 Task: Create a due date automation trigger when advanced on, on the tuesday of the week a card is due add fields with all custom fields completed at 11:00 AM.
Action: Mouse moved to (970, 296)
Screenshot: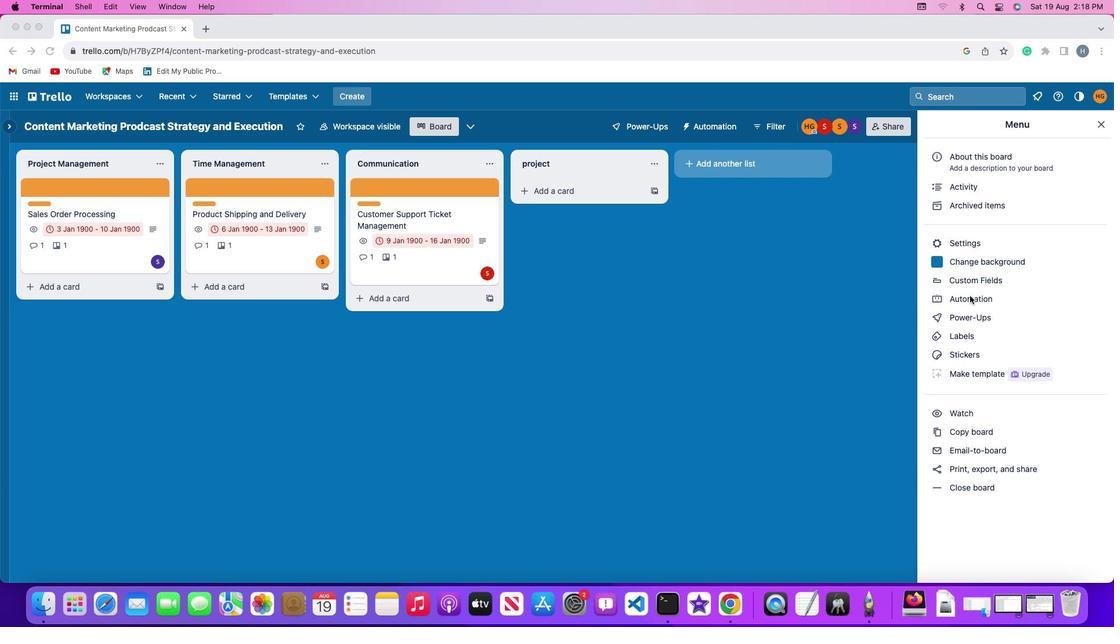 
Action: Mouse pressed left at (970, 296)
Screenshot: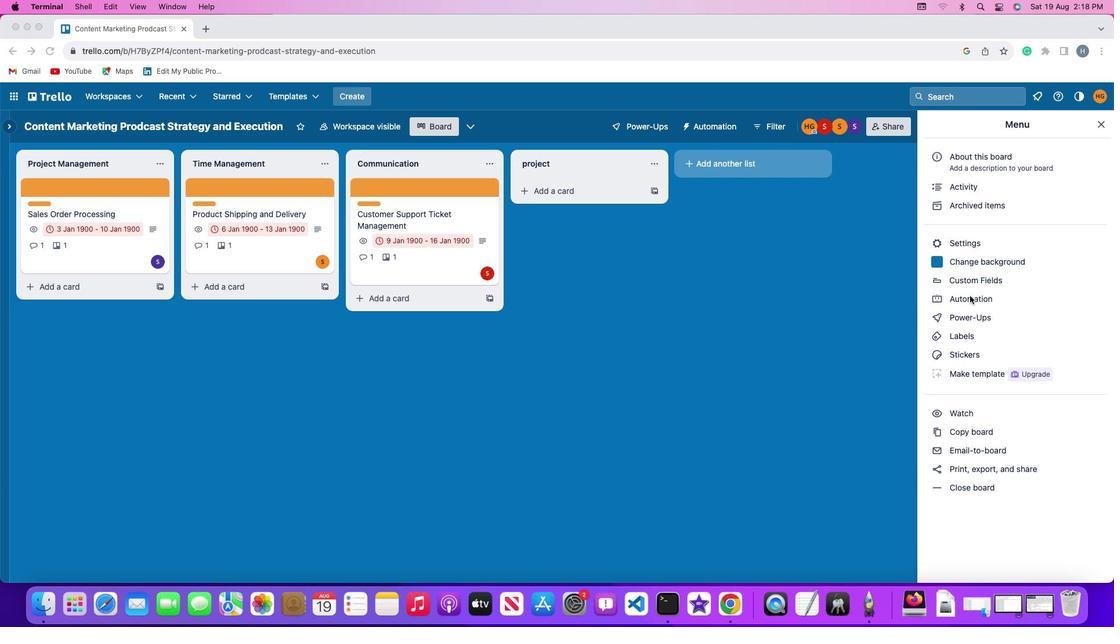 
Action: Mouse pressed left at (970, 296)
Screenshot: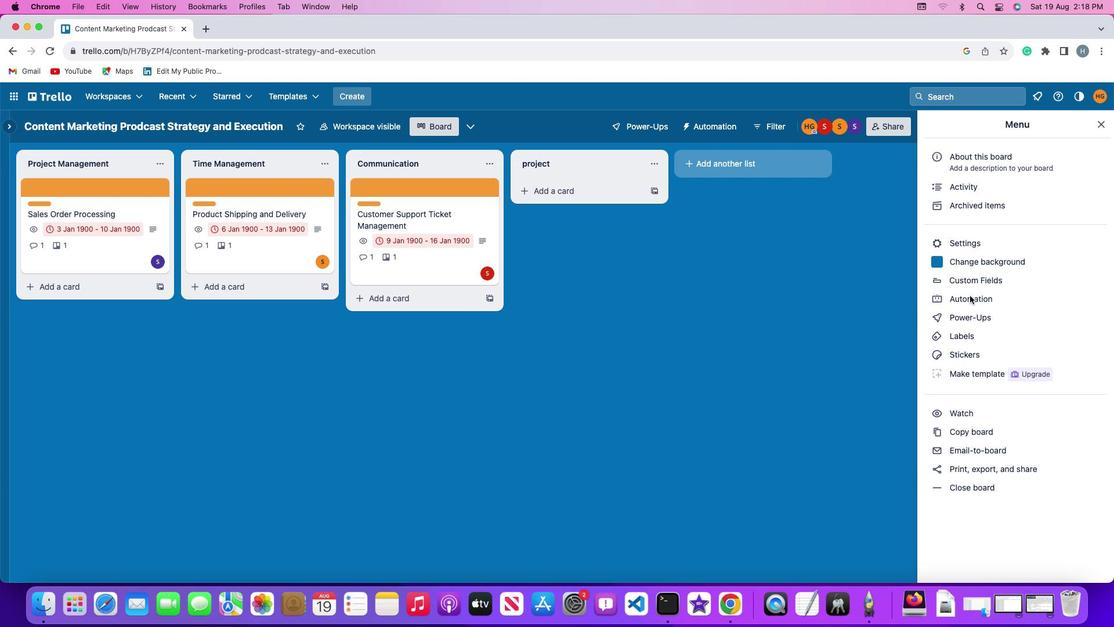 
Action: Mouse moved to (52, 274)
Screenshot: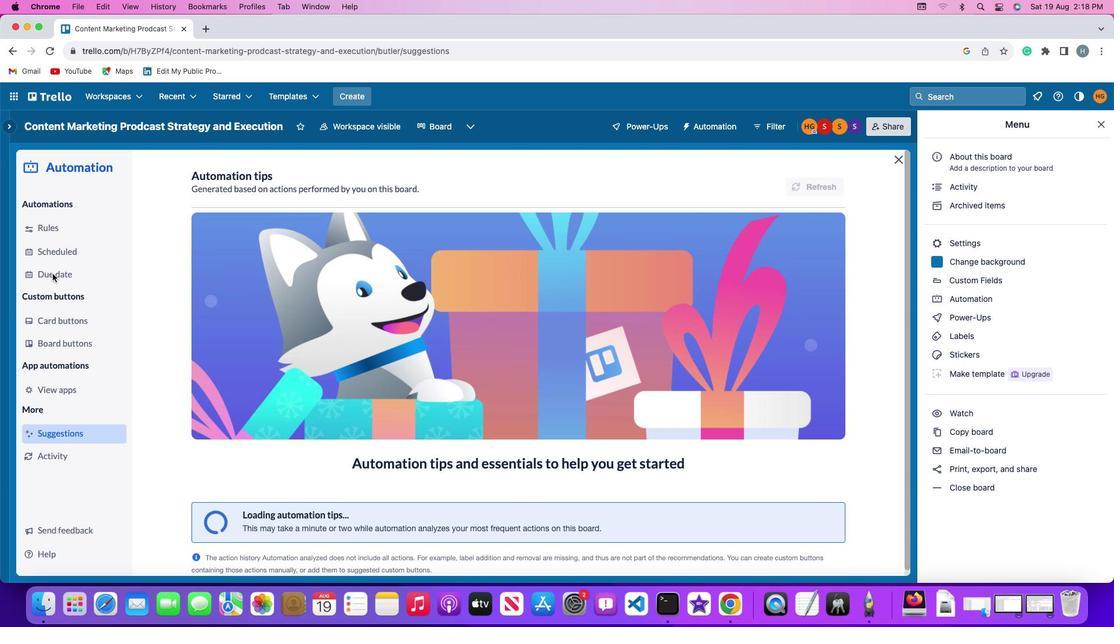 
Action: Mouse pressed left at (52, 274)
Screenshot: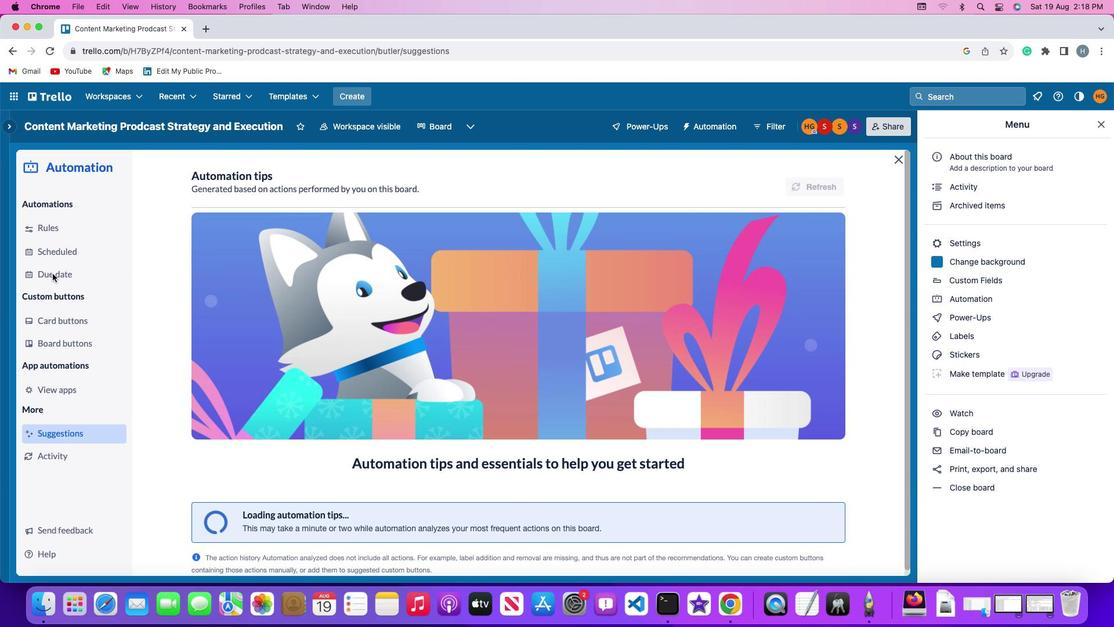 
Action: Mouse moved to (755, 175)
Screenshot: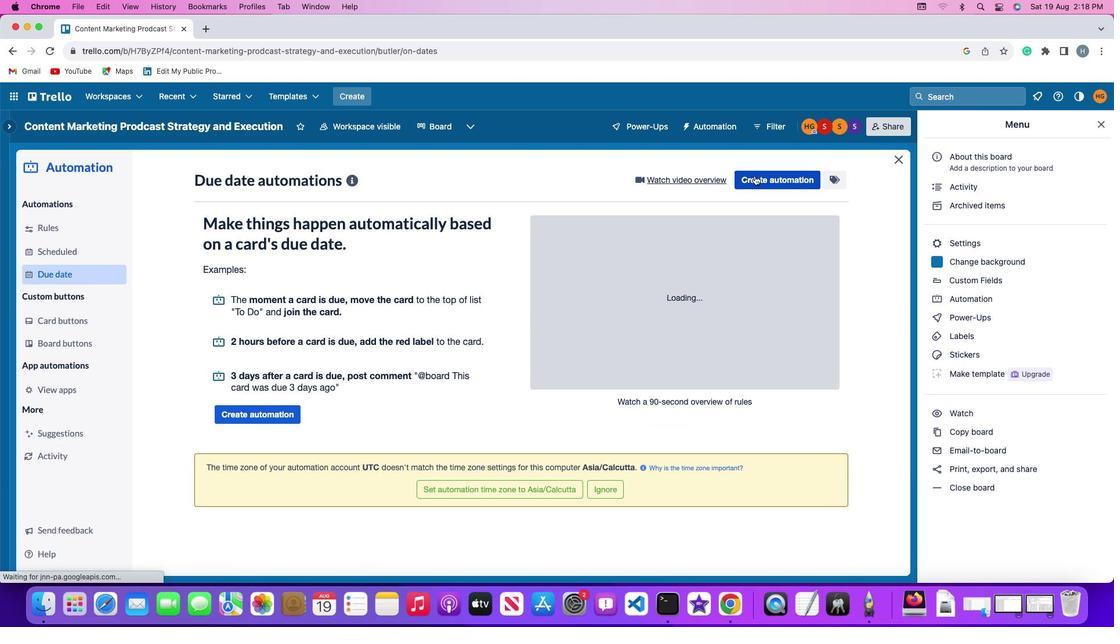 
Action: Mouse pressed left at (755, 175)
Screenshot: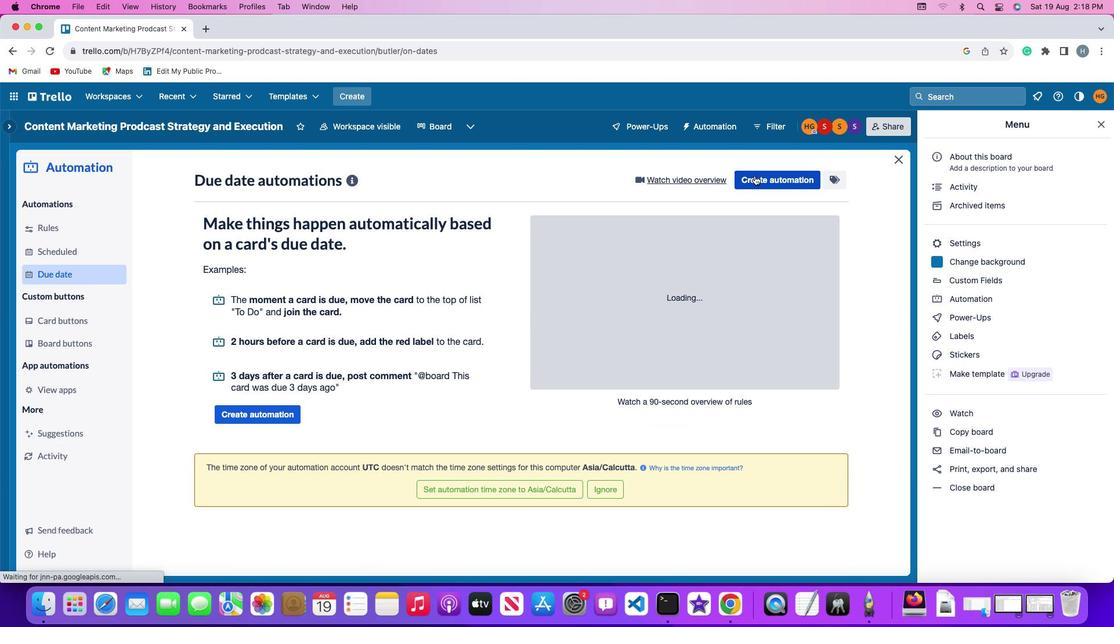 
Action: Mouse moved to (227, 290)
Screenshot: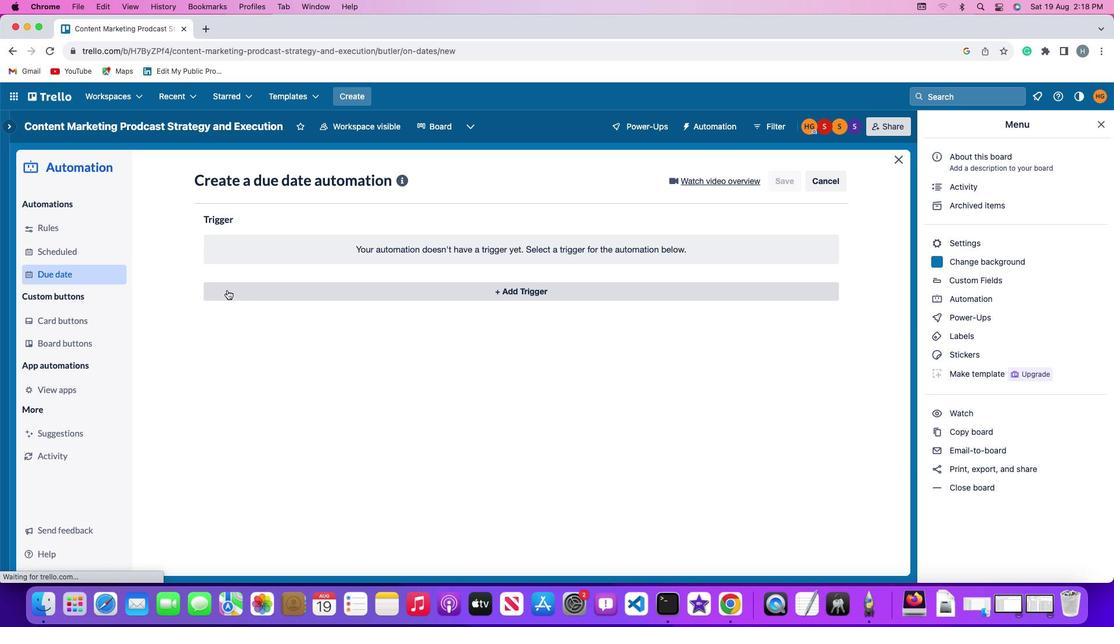 
Action: Mouse pressed left at (227, 290)
Screenshot: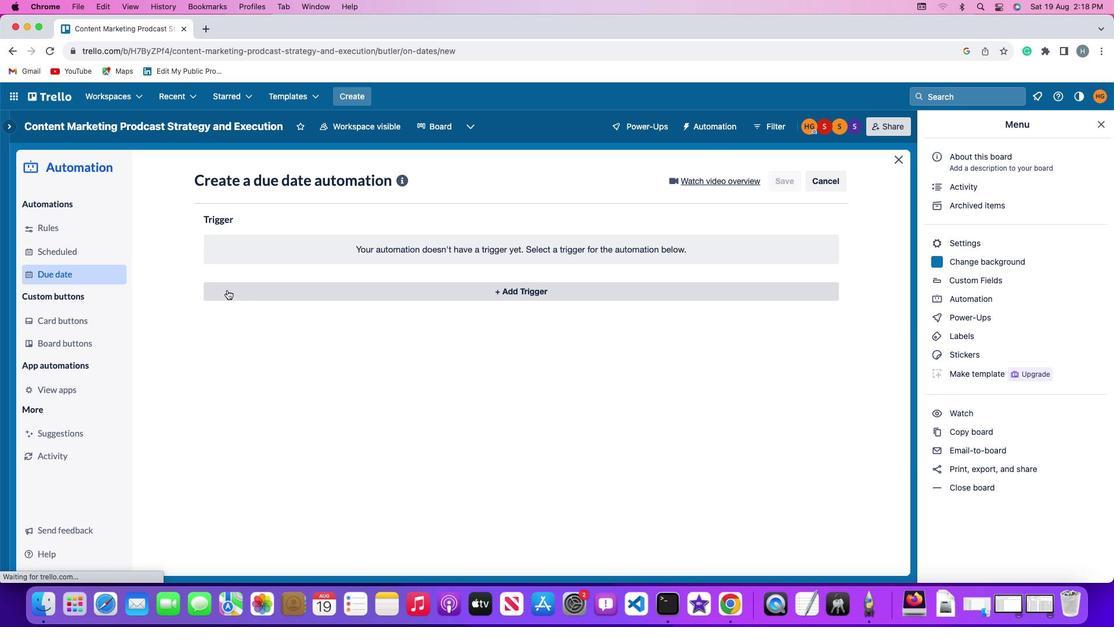 
Action: Mouse moved to (251, 501)
Screenshot: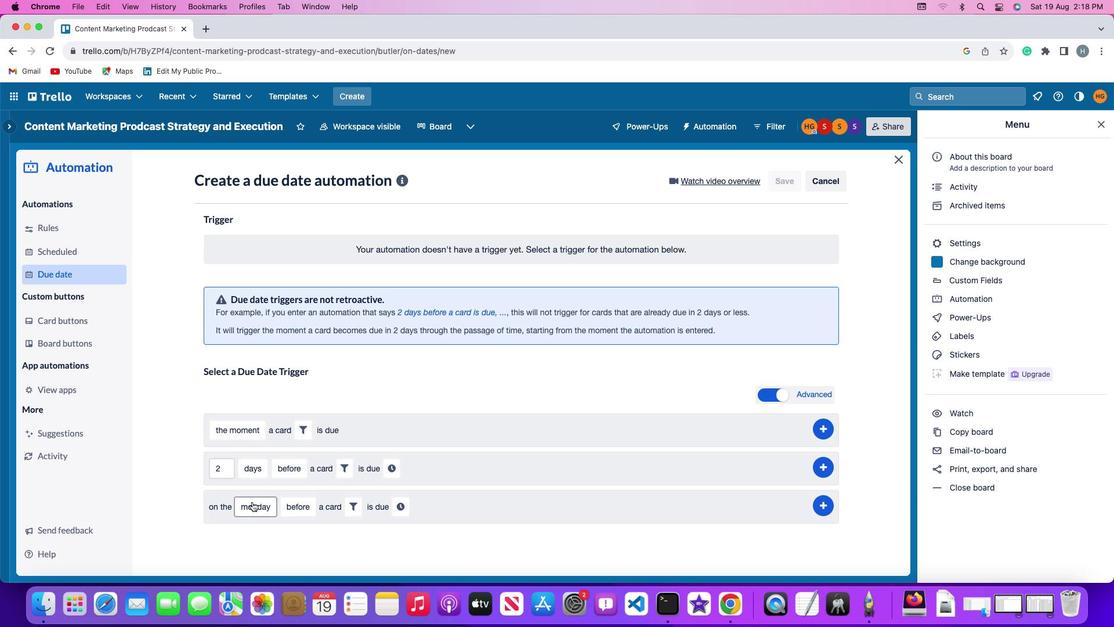 
Action: Mouse pressed left at (251, 501)
Screenshot: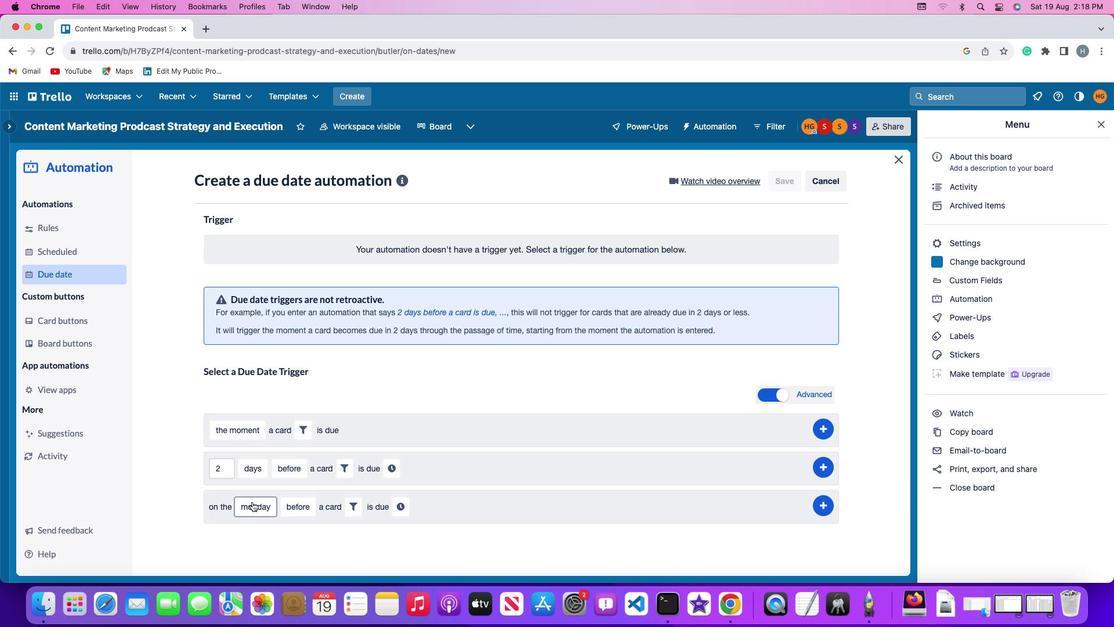 
Action: Mouse moved to (269, 370)
Screenshot: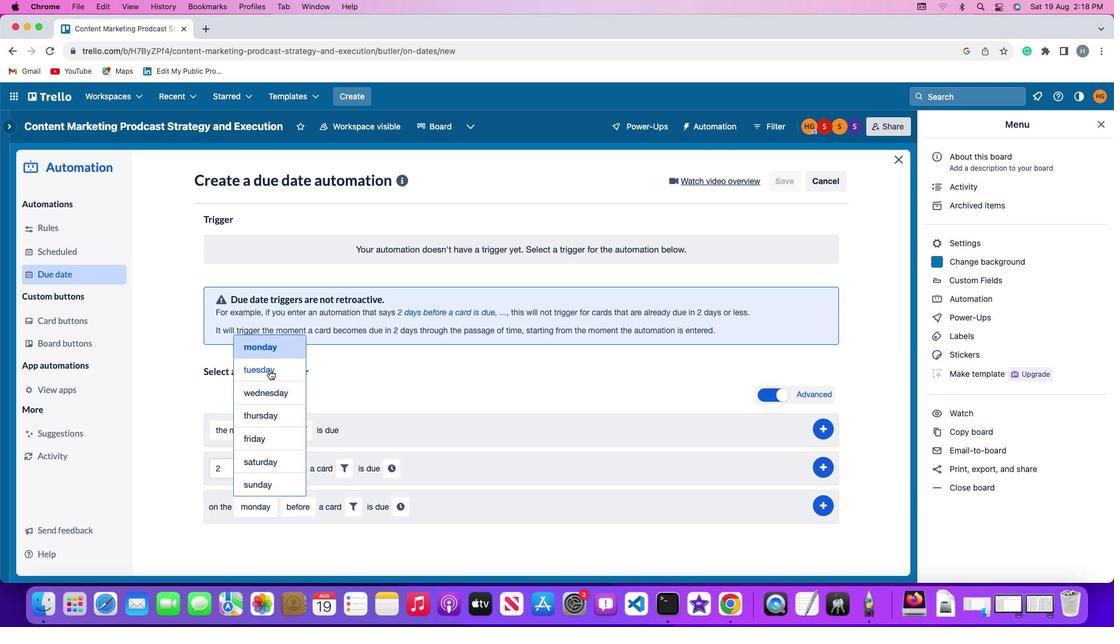 
Action: Mouse pressed left at (269, 370)
Screenshot: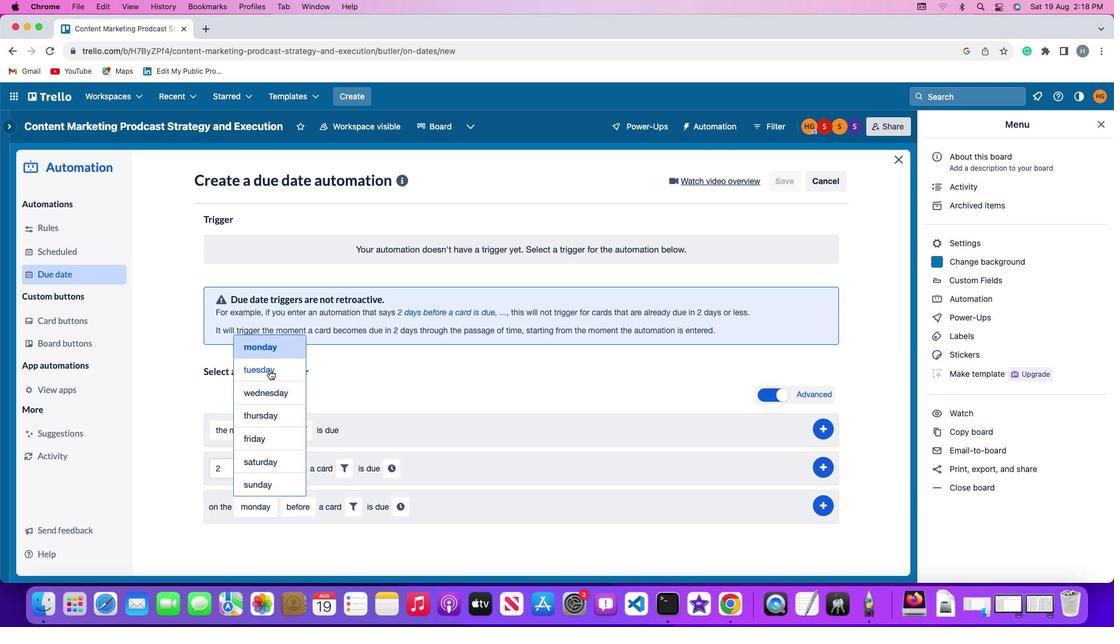 
Action: Mouse moved to (303, 505)
Screenshot: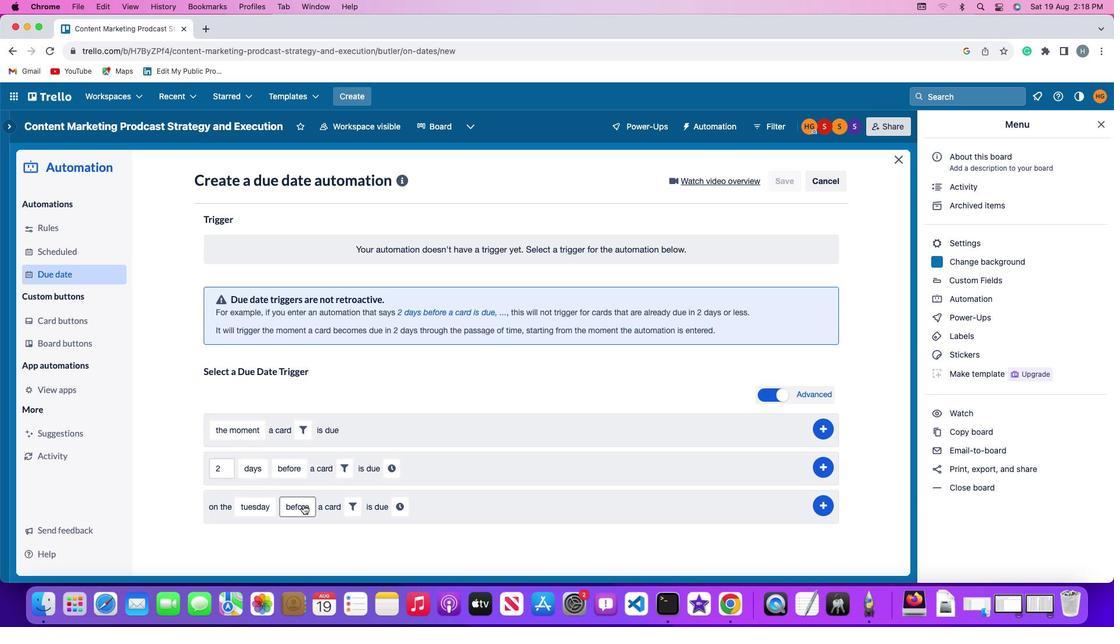 
Action: Mouse pressed left at (303, 505)
Screenshot: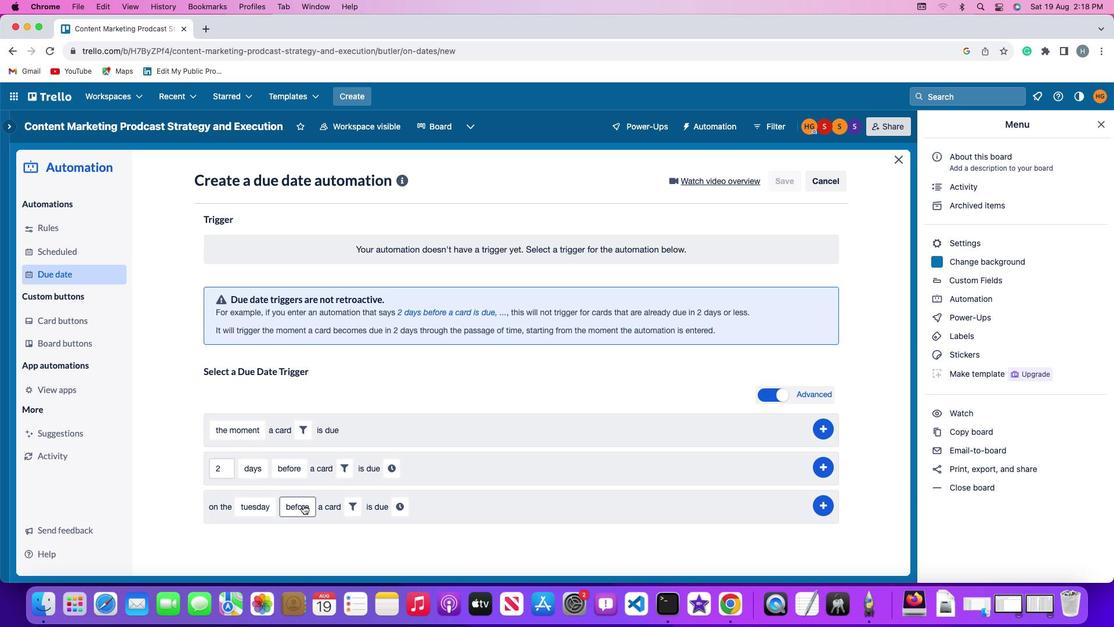 
Action: Mouse moved to (305, 463)
Screenshot: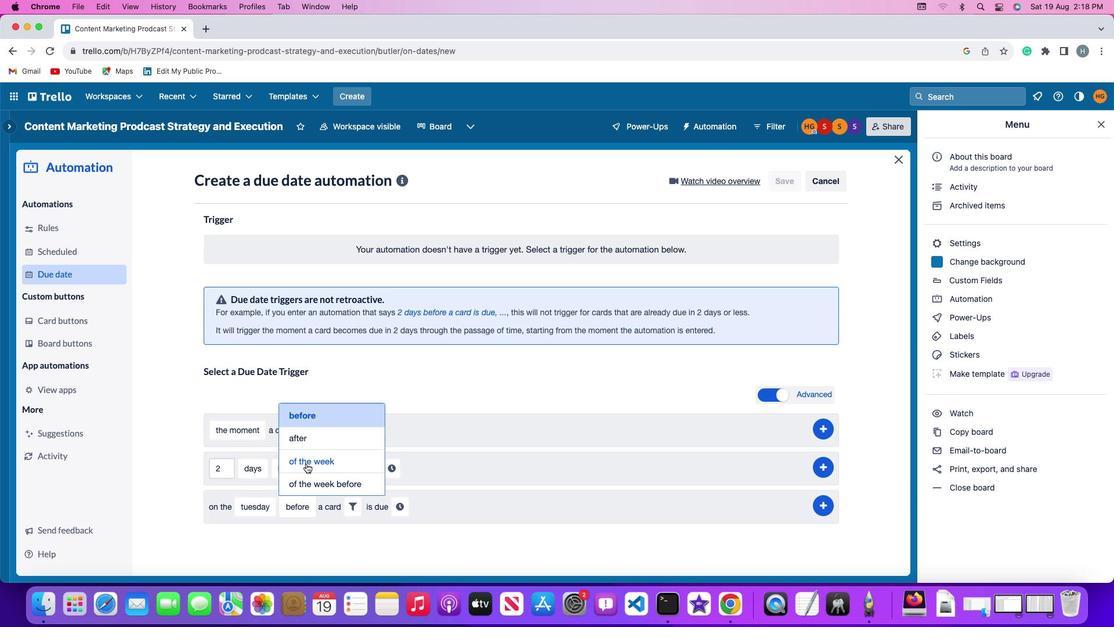 
Action: Mouse pressed left at (305, 463)
Screenshot: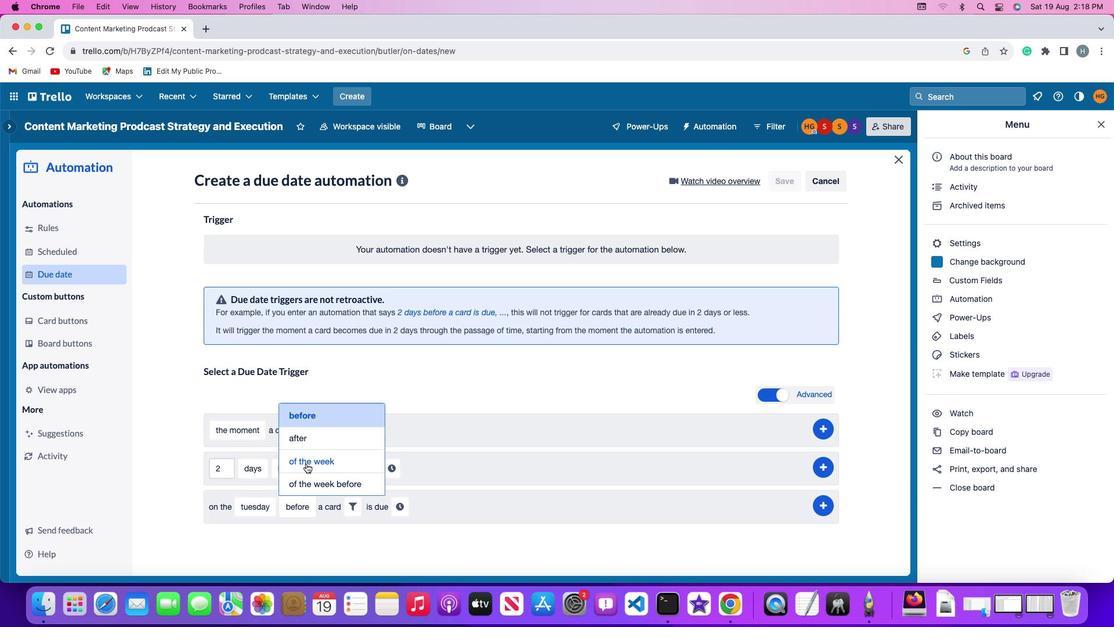 
Action: Mouse moved to (376, 499)
Screenshot: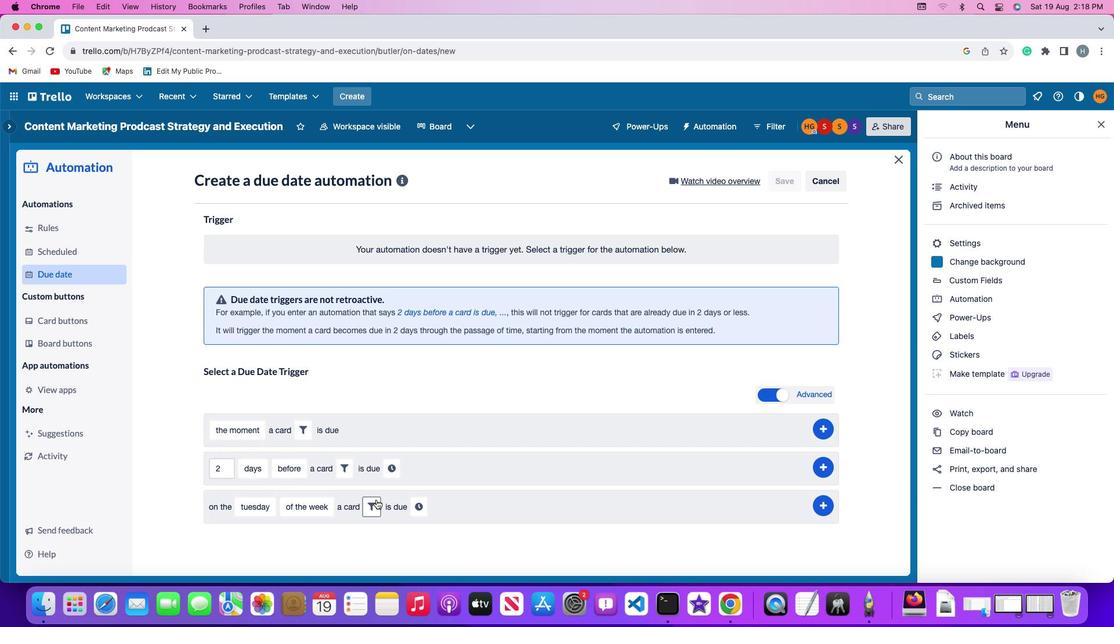 
Action: Mouse pressed left at (376, 499)
Screenshot: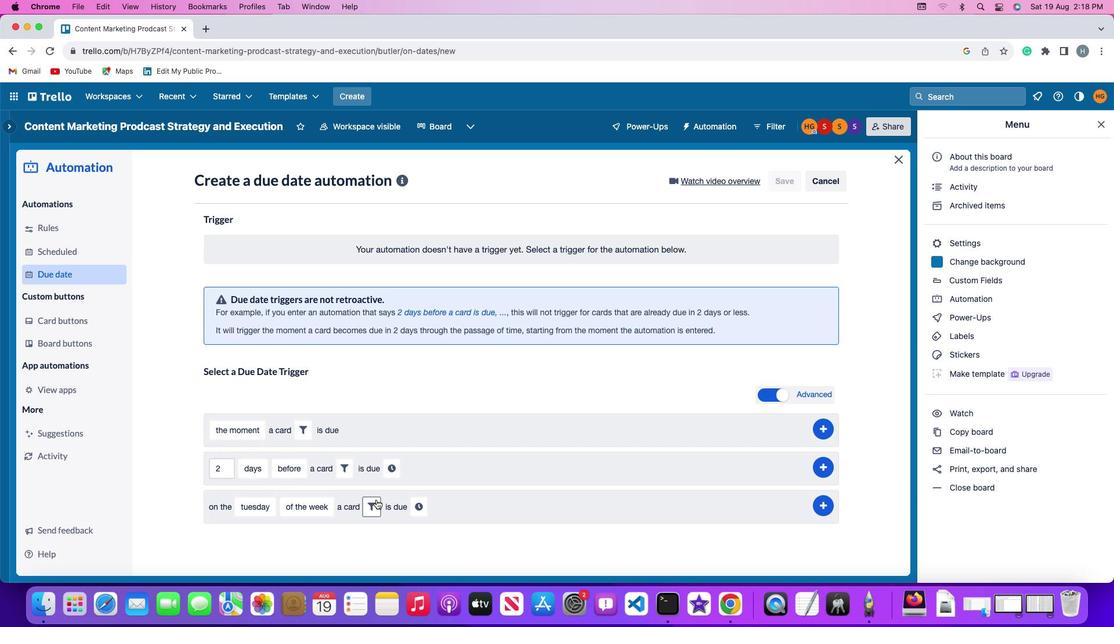 
Action: Mouse moved to (548, 537)
Screenshot: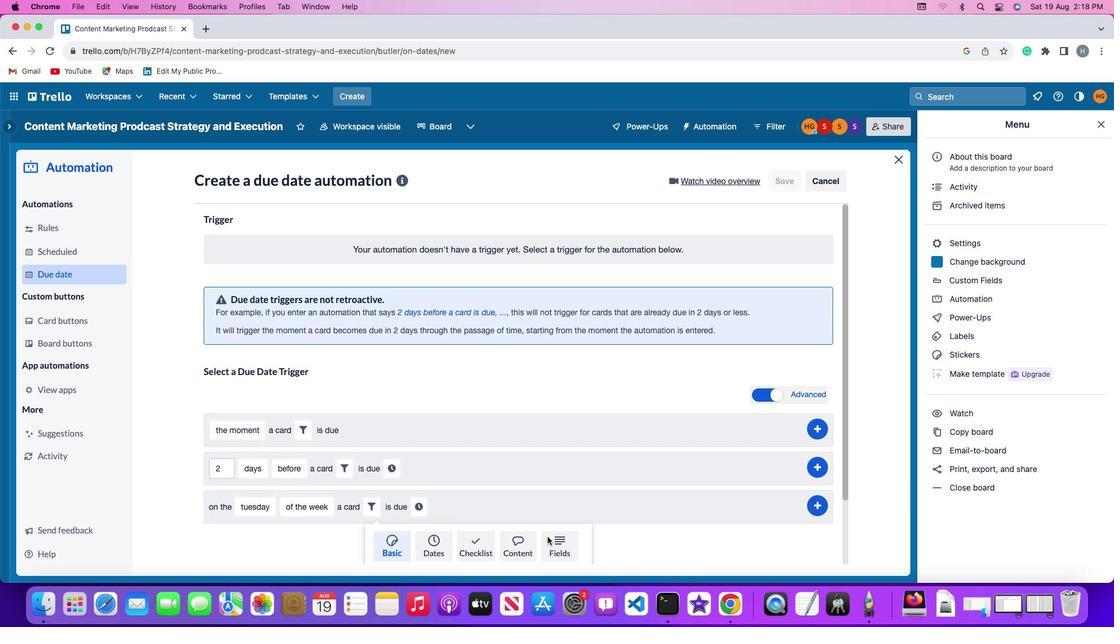 
Action: Mouse pressed left at (548, 537)
Screenshot: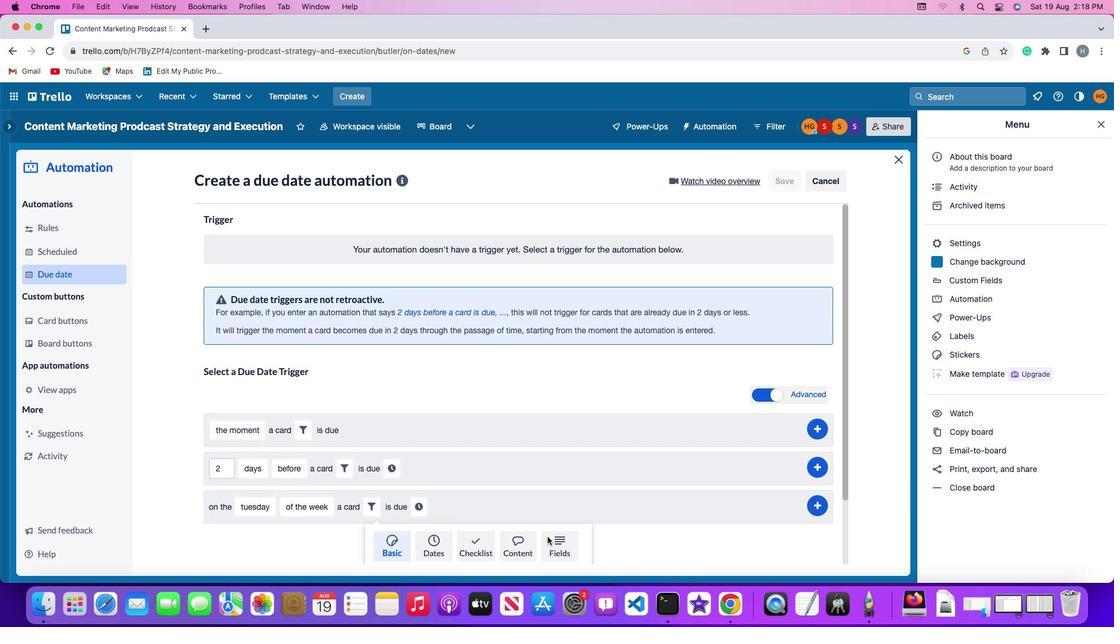 
Action: Mouse moved to (326, 528)
Screenshot: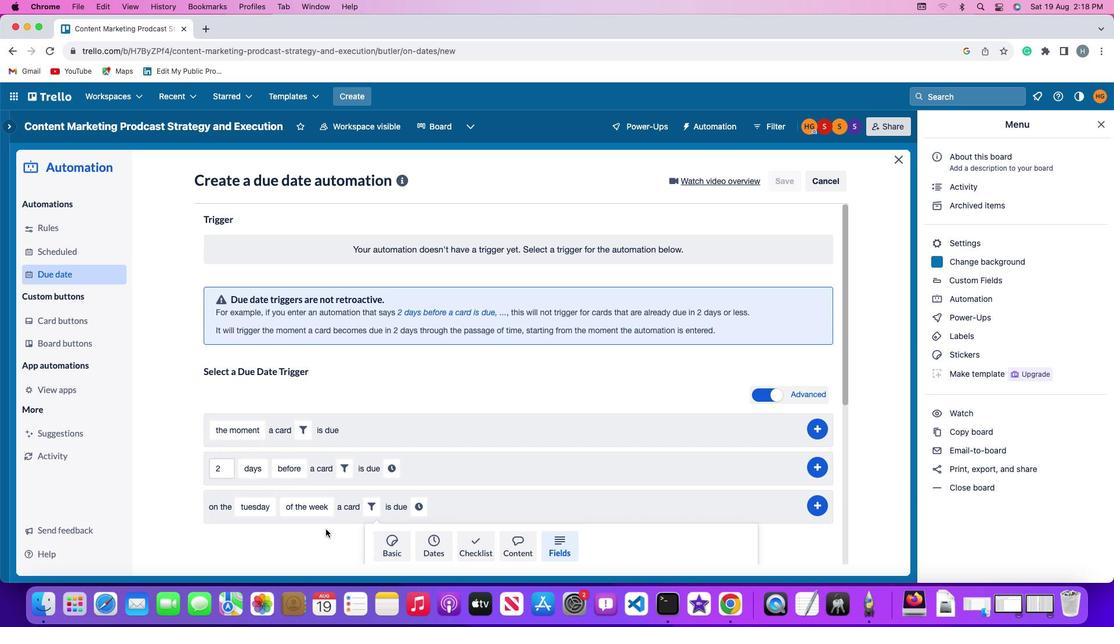 
Action: Mouse scrolled (326, 528) with delta (0, 0)
Screenshot: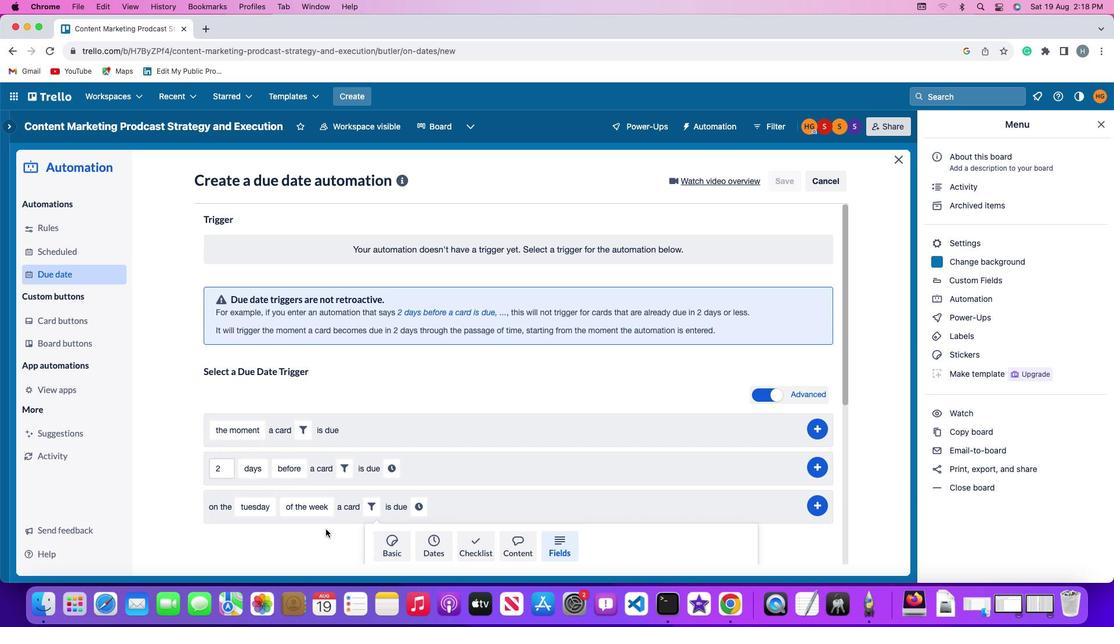 
Action: Mouse moved to (325, 528)
Screenshot: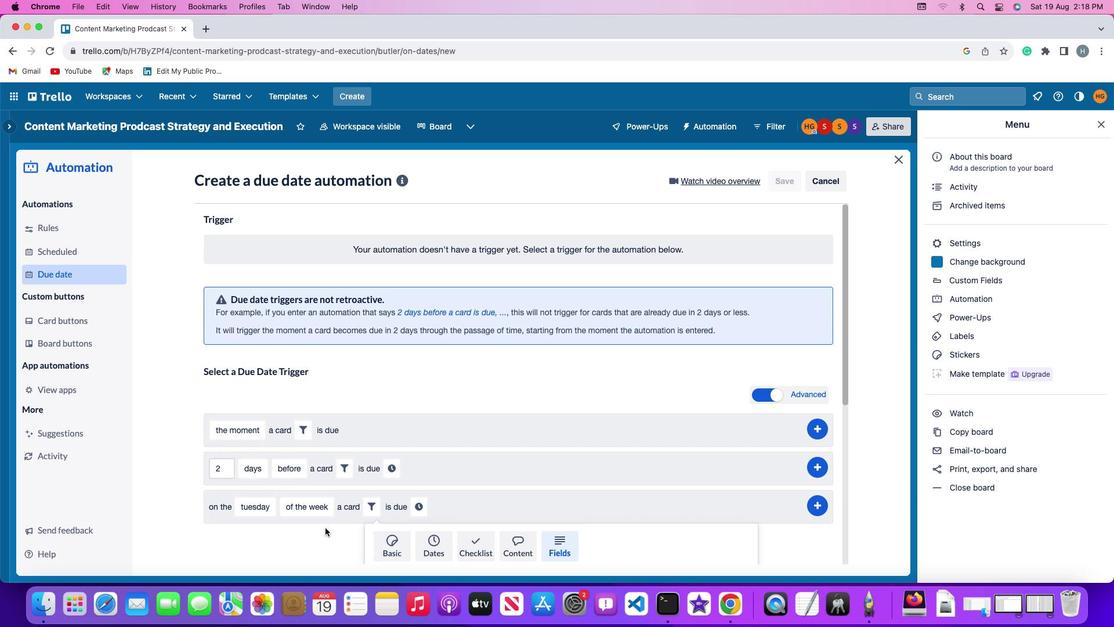 
Action: Mouse scrolled (325, 528) with delta (0, 0)
Screenshot: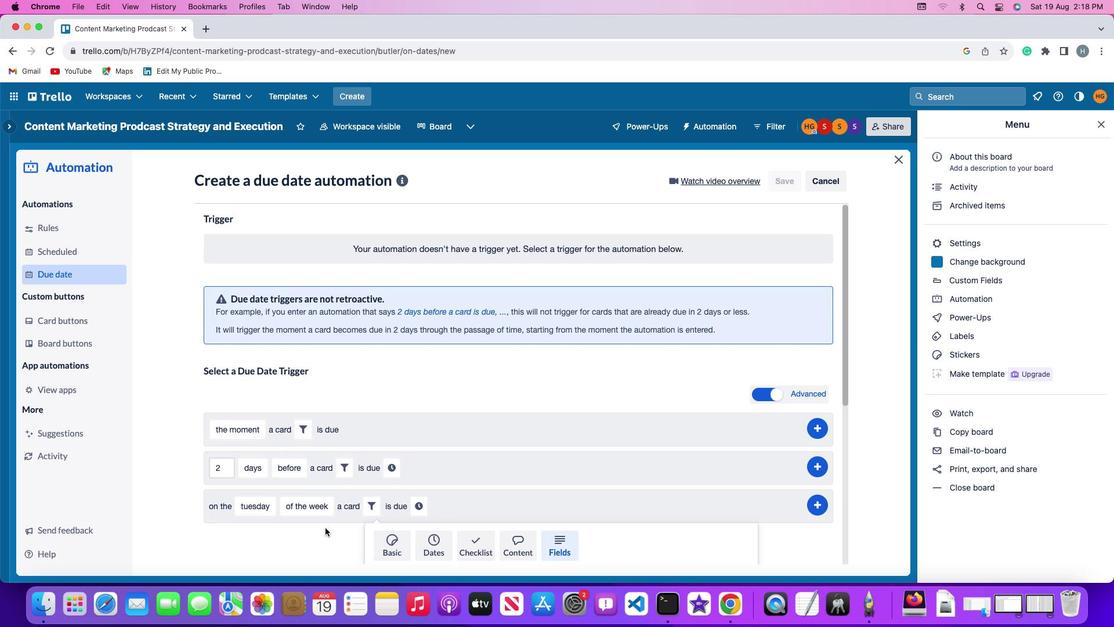 
Action: Mouse moved to (325, 527)
Screenshot: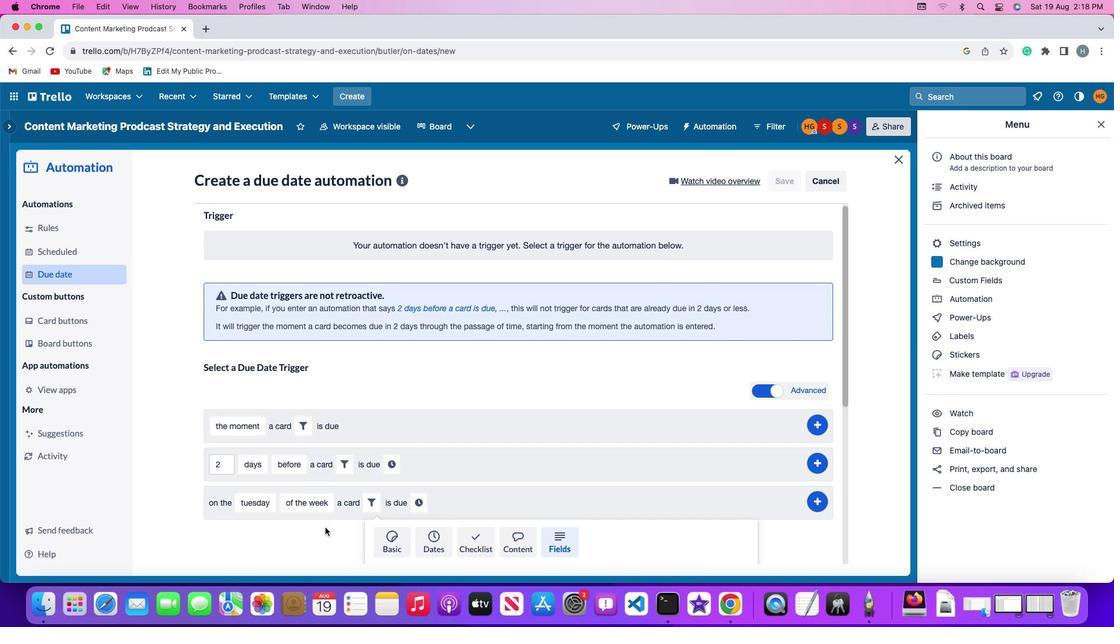 
Action: Mouse scrolled (325, 527) with delta (0, -1)
Screenshot: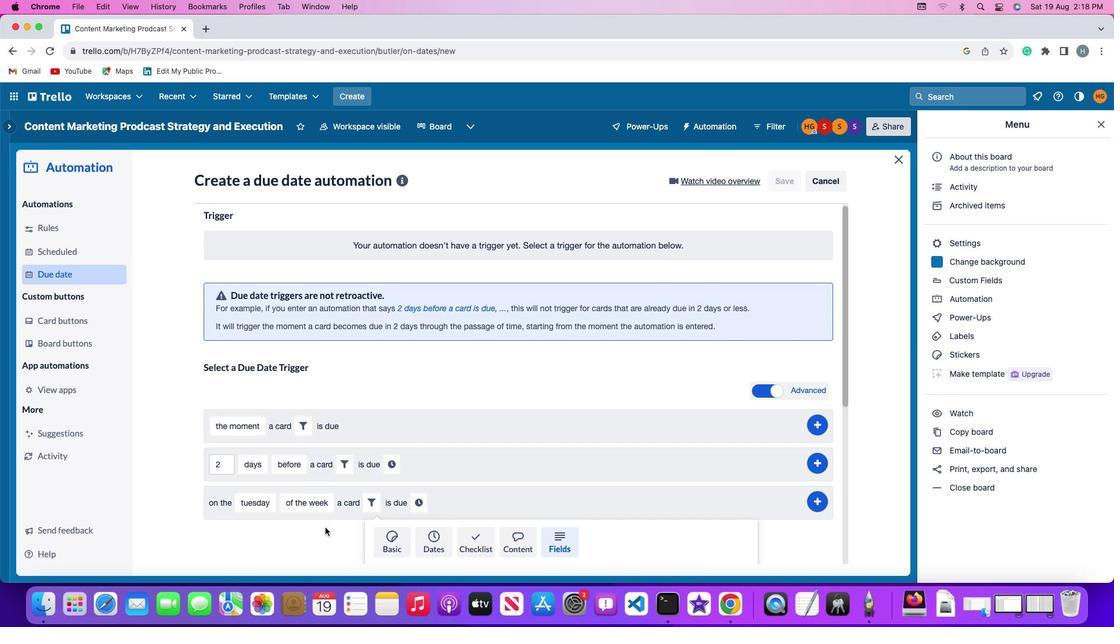 
Action: Mouse moved to (380, 521)
Screenshot: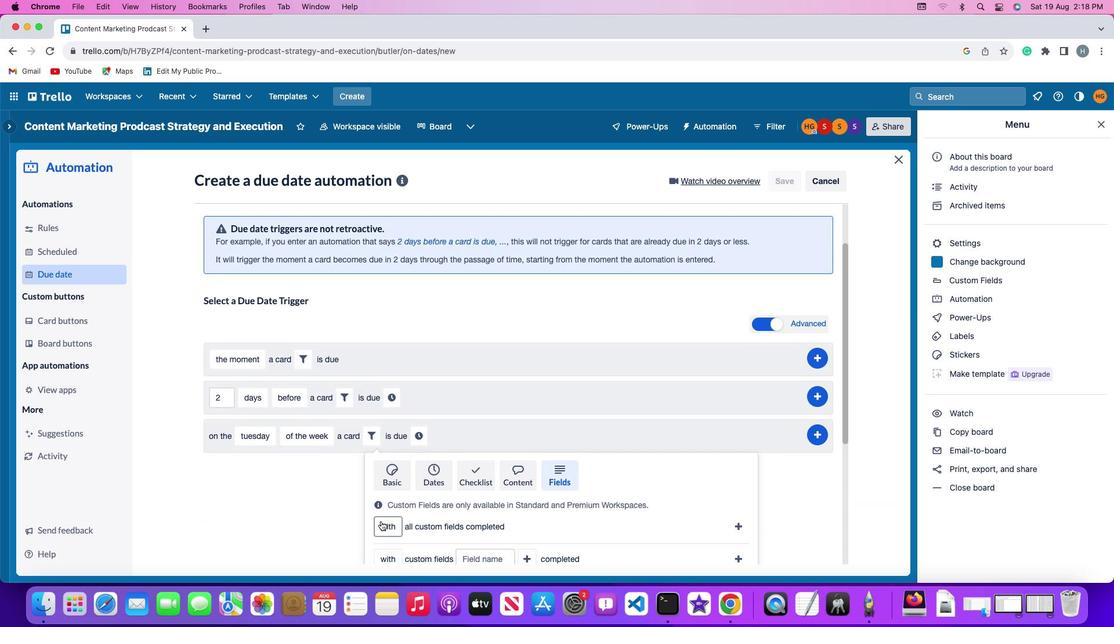 
Action: Mouse pressed left at (380, 521)
Screenshot: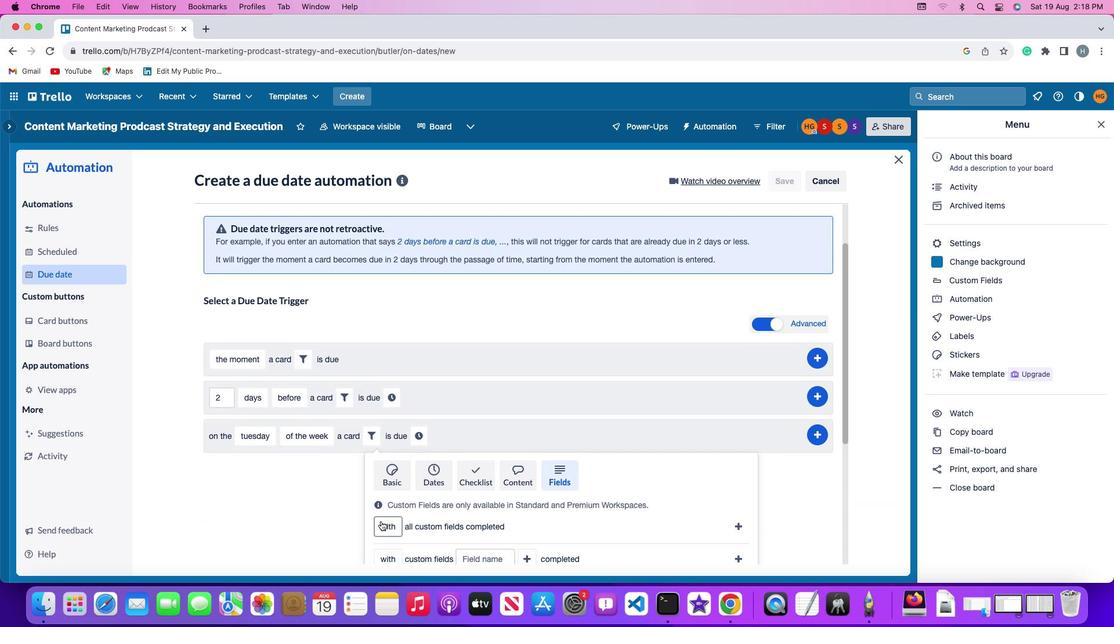 
Action: Mouse moved to (396, 479)
Screenshot: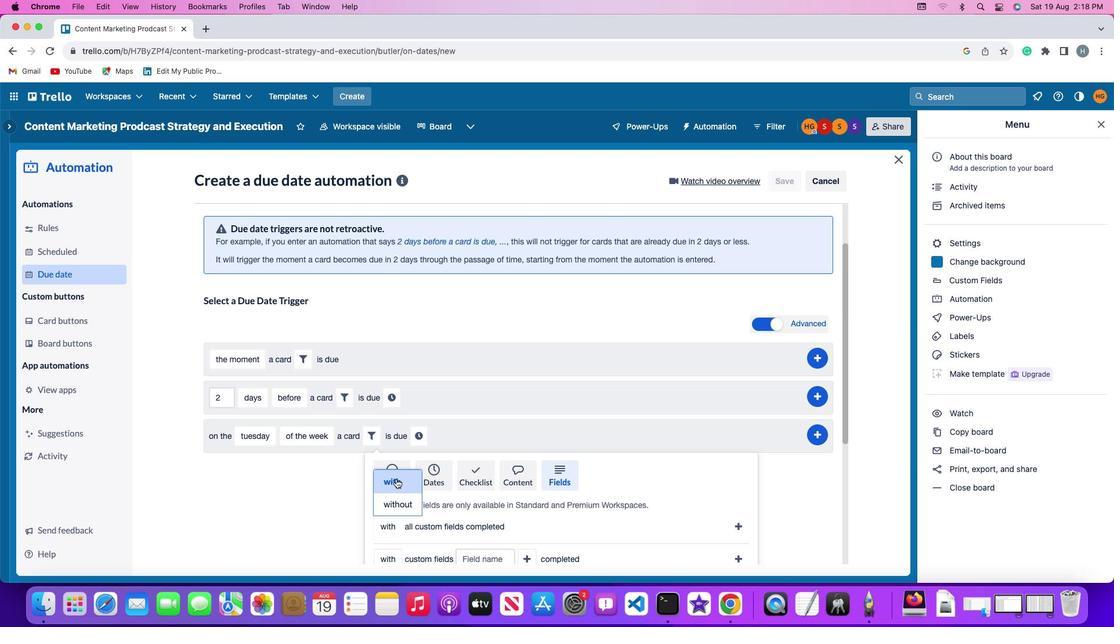 
Action: Mouse pressed left at (396, 479)
Screenshot: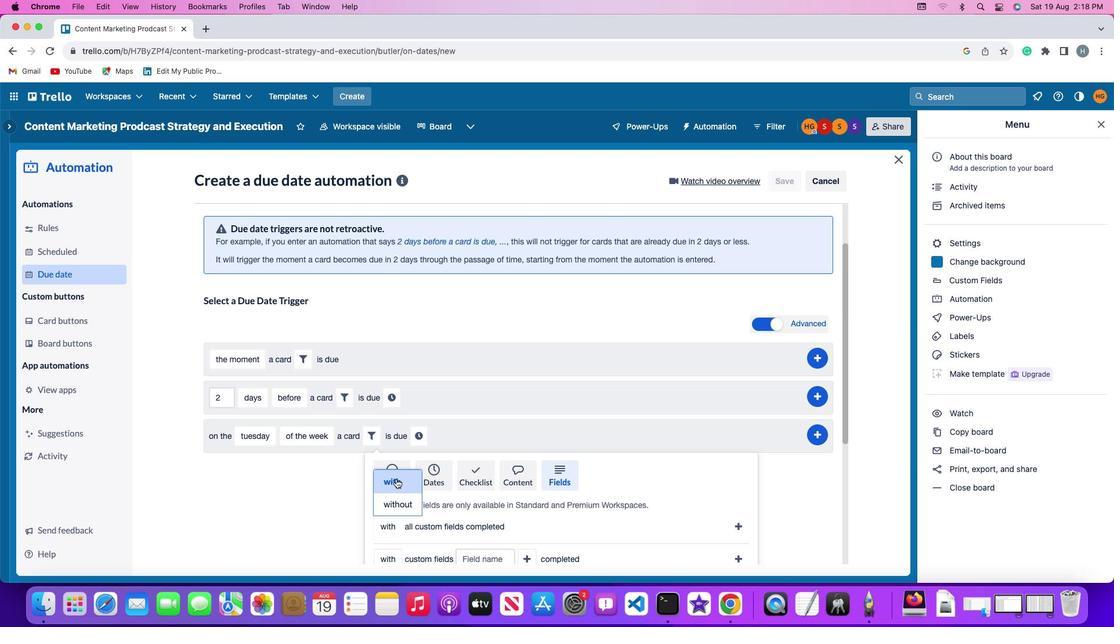 
Action: Mouse moved to (740, 519)
Screenshot: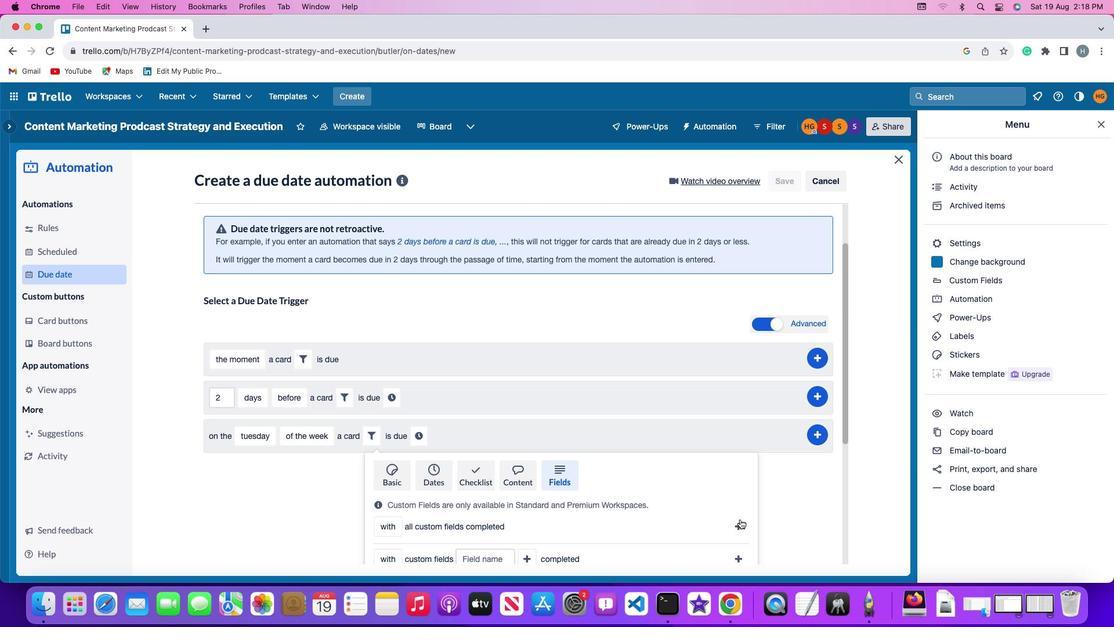 
Action: Mouse pressed left at (740, 519)
Screenshot: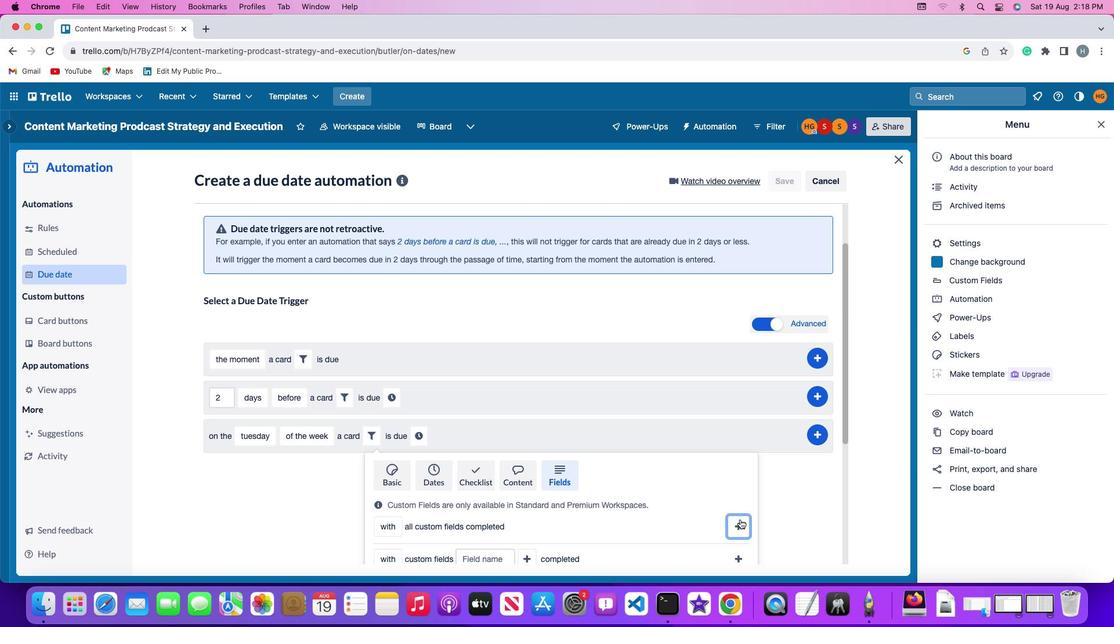 
Action: Mouse moved to (564, 500)
Screenshot: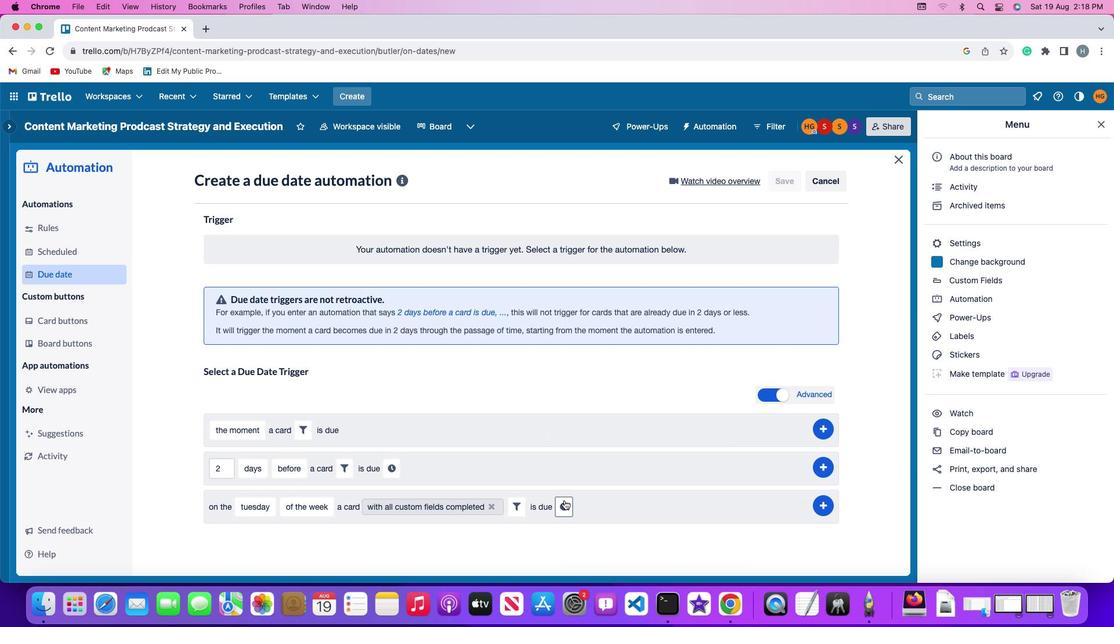 
Action: Mouse pressed left at (564, 500)
Screenshot: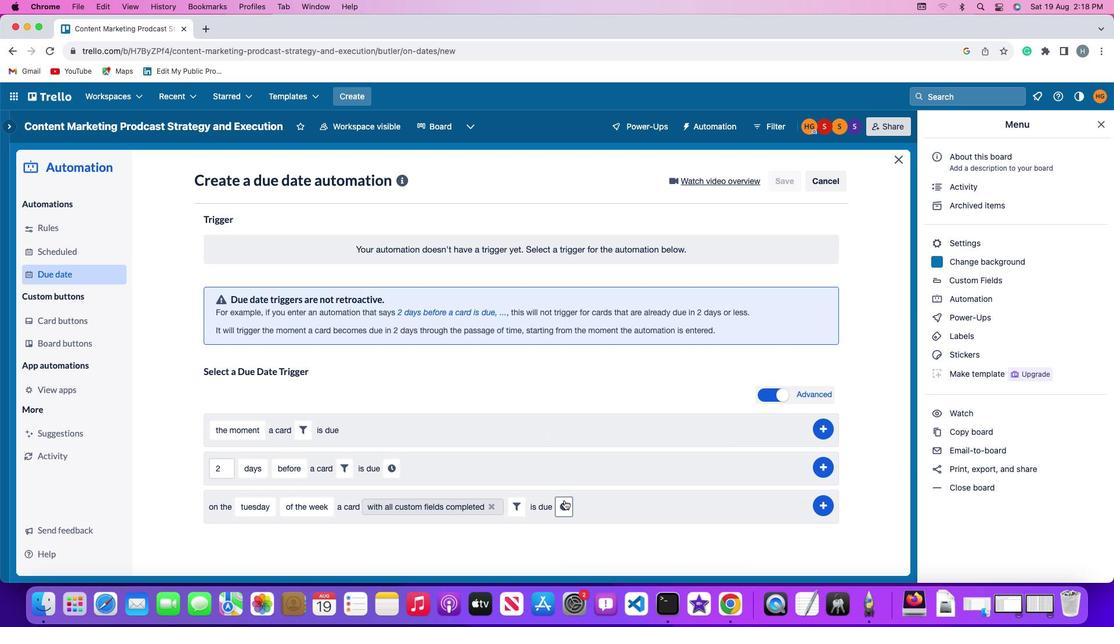 
Action: Mouse moved to (592, 504)
Screenshot: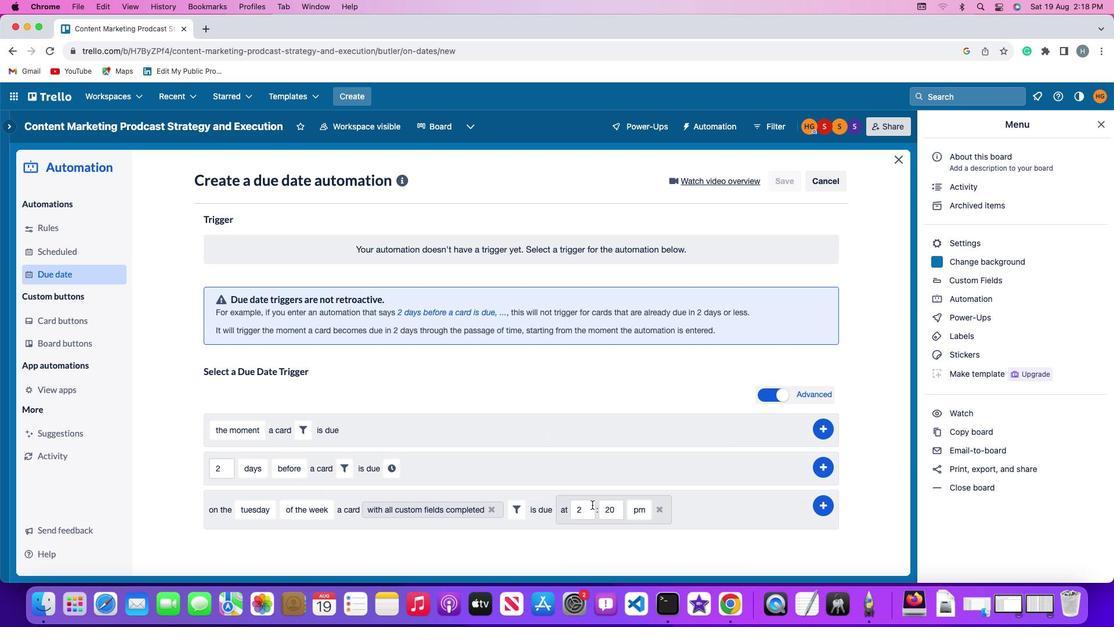 
Action: Mouse pressed left at (592, 504)
Screenshot: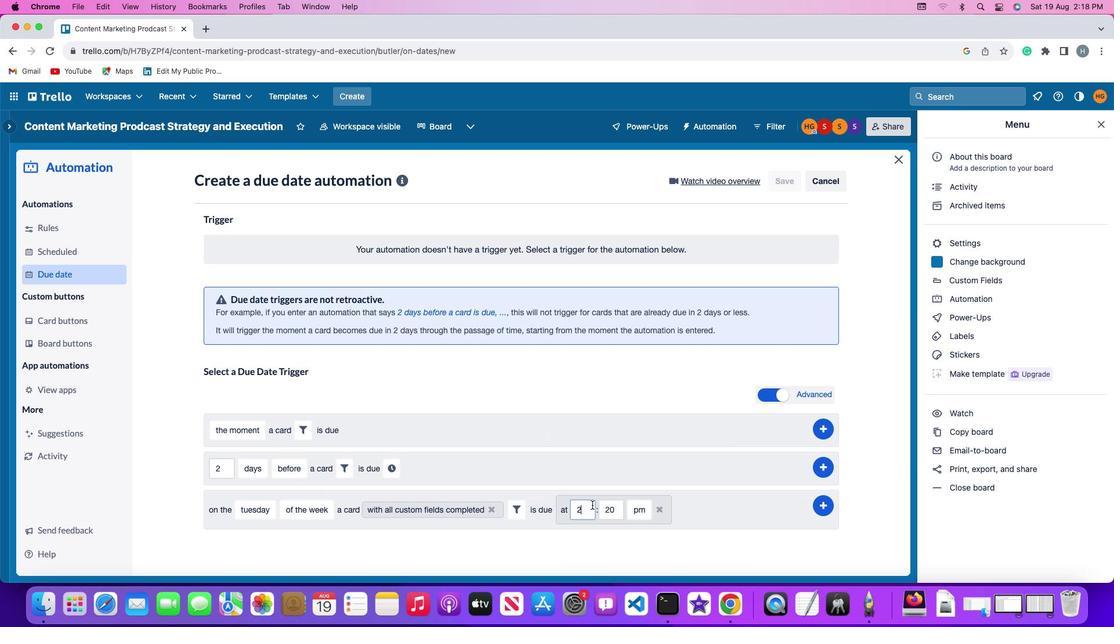 
Action: Mouse moved to (592, 505)
Screenshot: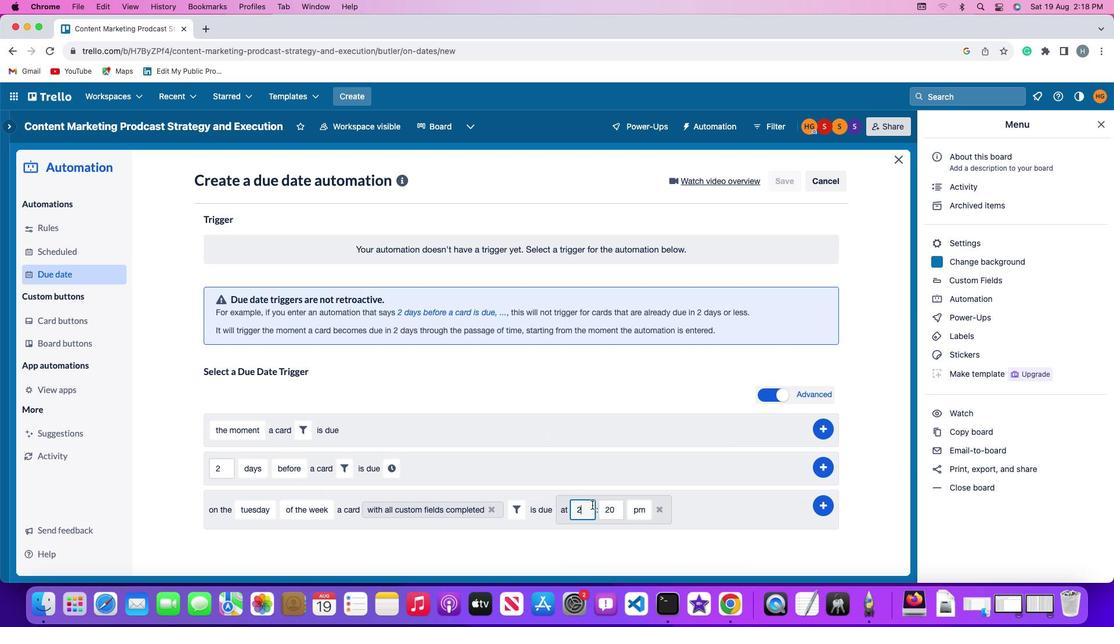
Action: Key pressed Key.backspace'1''1'
Screenshot: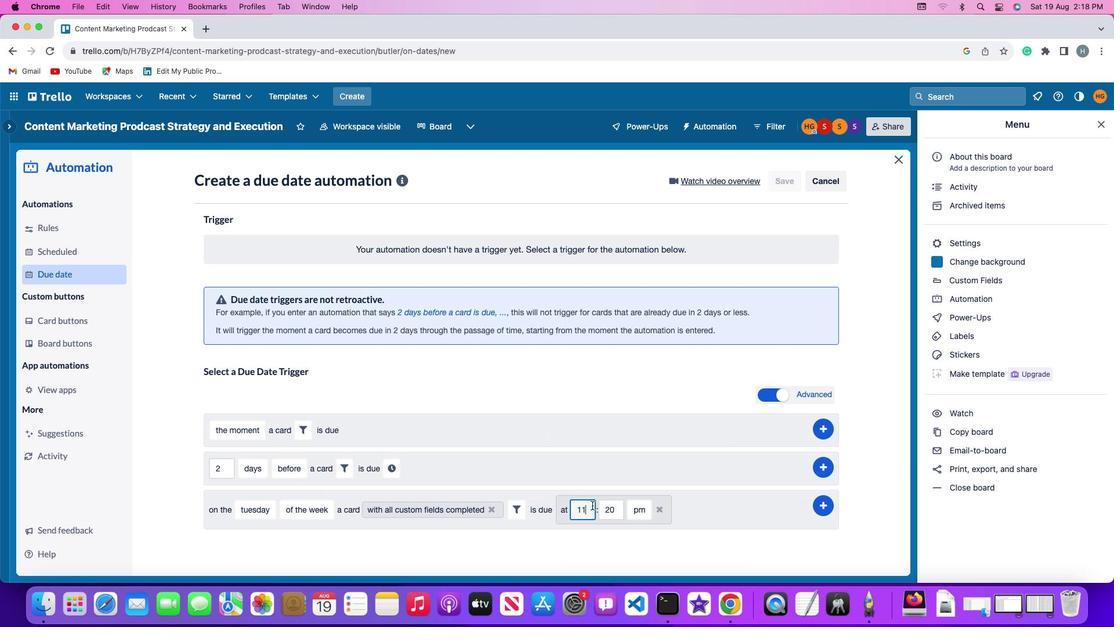 
Action: Mouse moved to (621, 508)
Screenshot: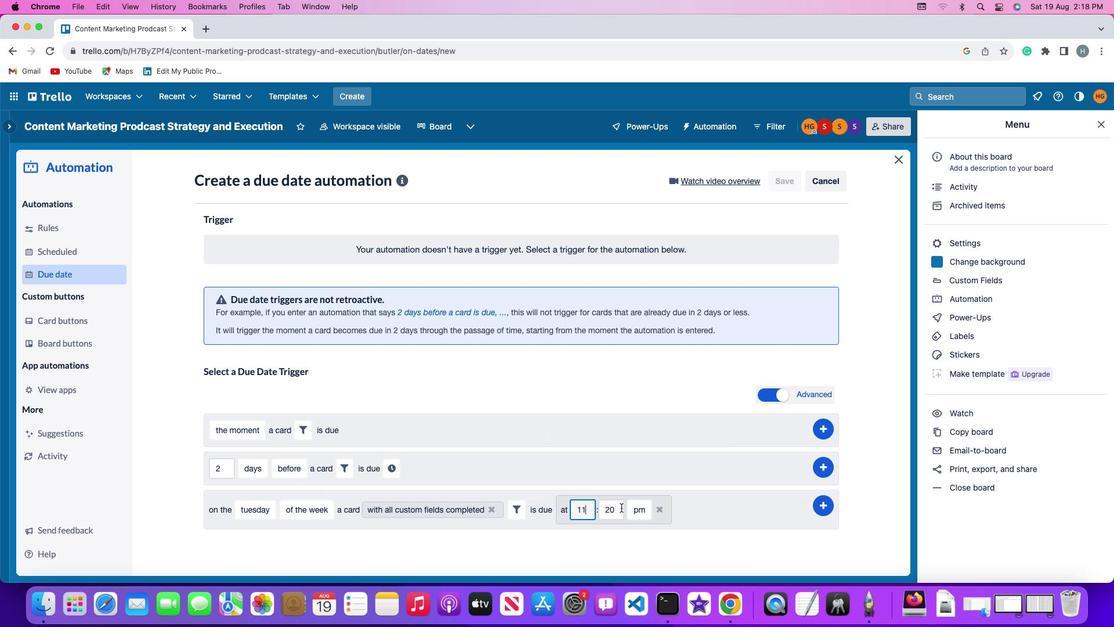 
Action: Mouse pressed left at (621, 508)
Screenshot: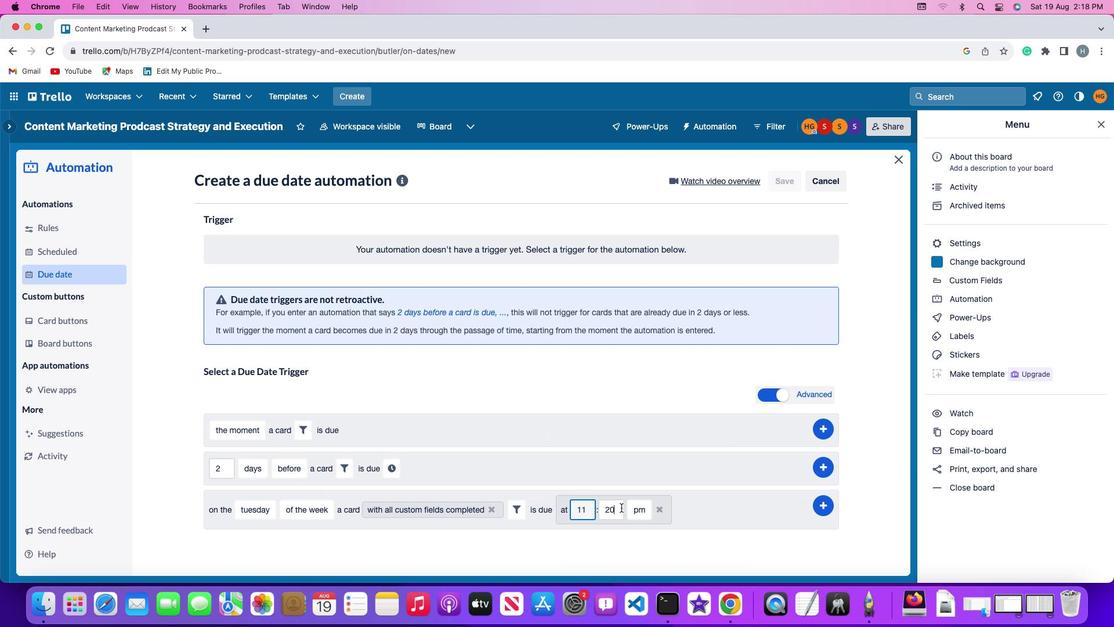 
Action: Mouse moved to (621, 507)
Screenshot: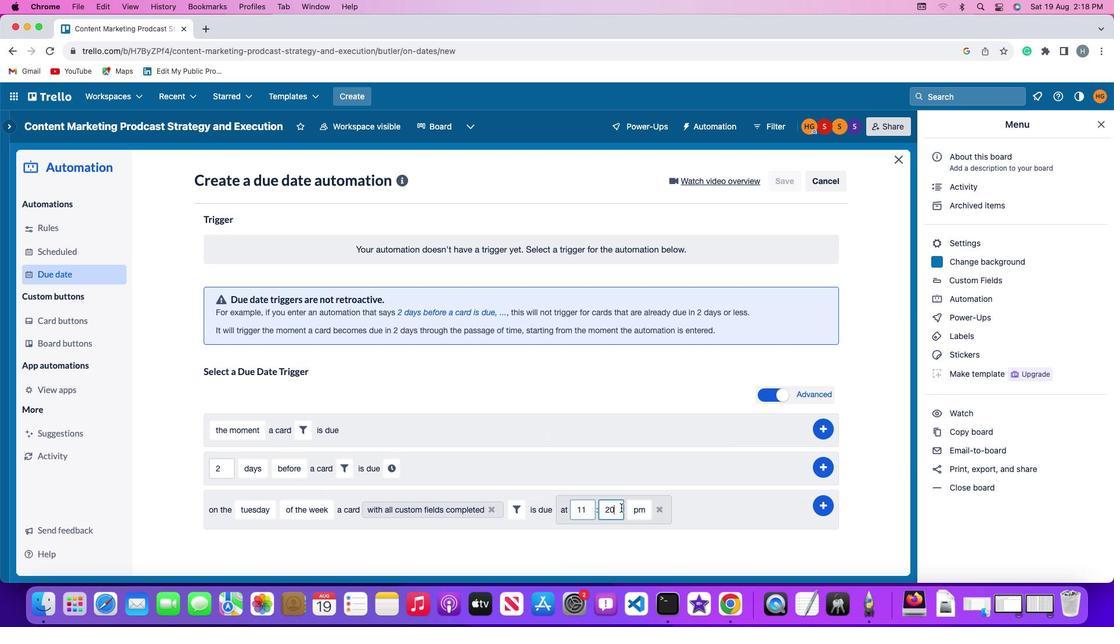 
Action: Key pressed Key.backspaceKey.backspaceKey.backspace'0''0'
Screenshot: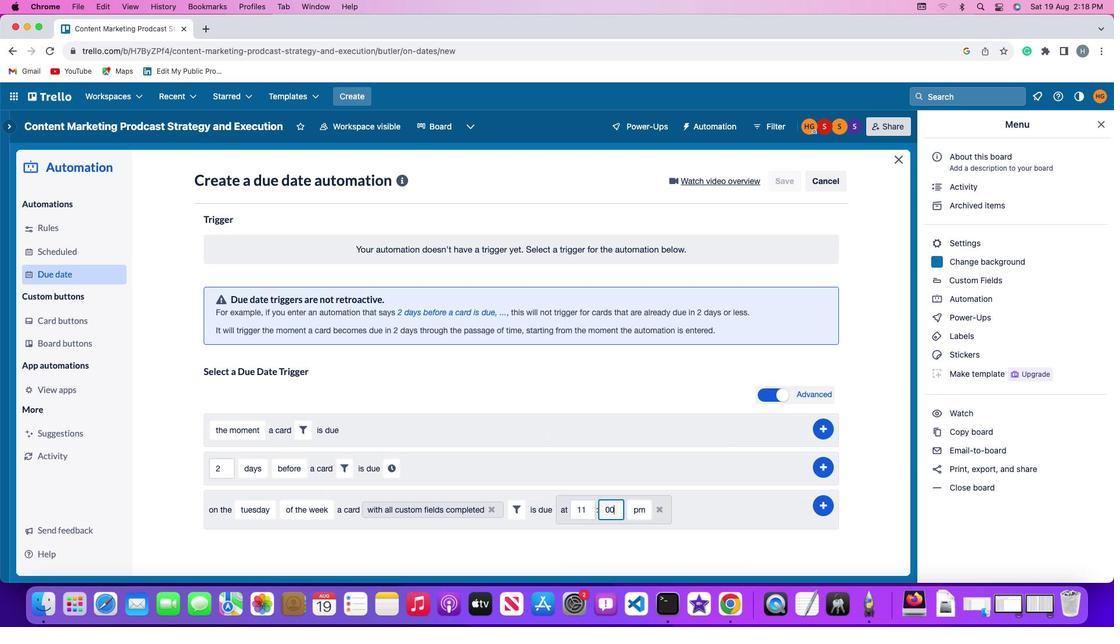 
Action: Mouse moved to (643, 508)
Screenshot: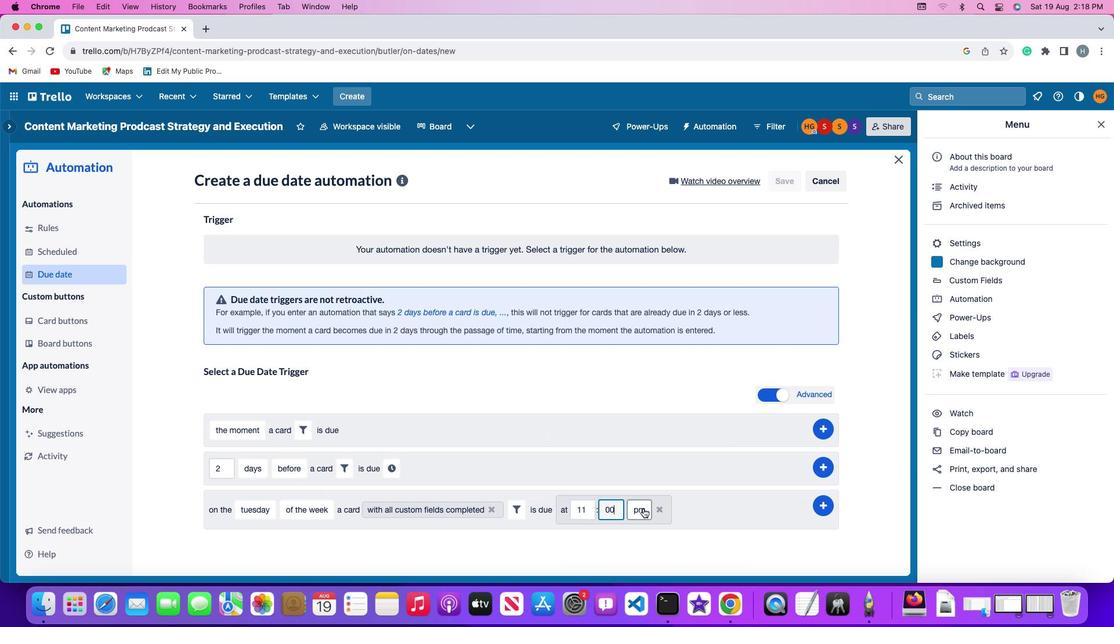 
Action: Mouse pressed left at (643, 508)
Screenshot: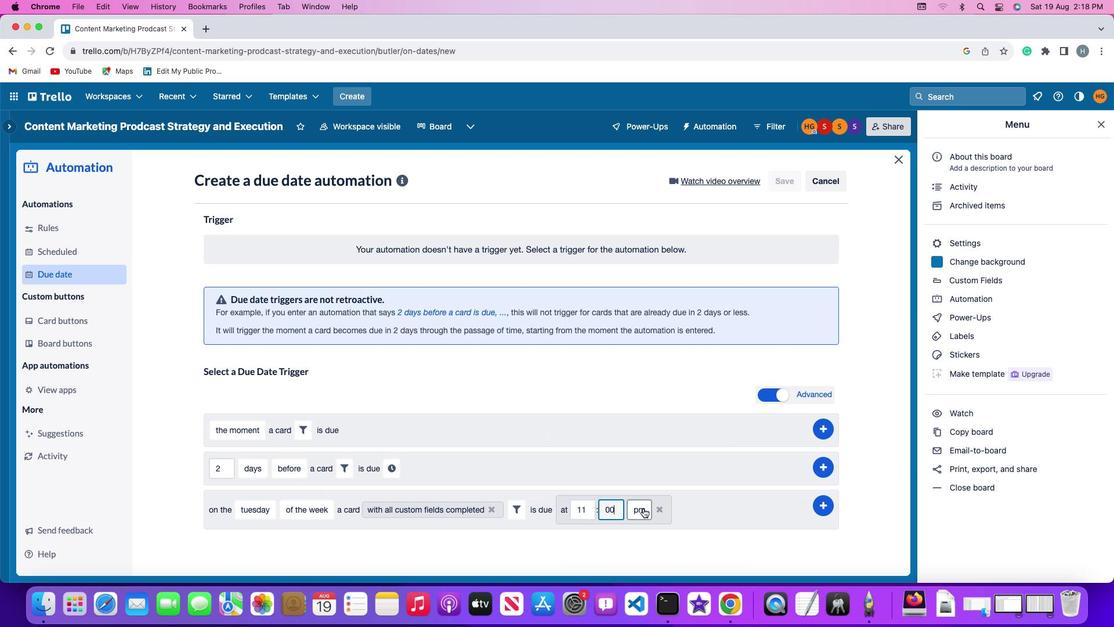 
Action: Mouse moved to (642, 529)
Screenshot: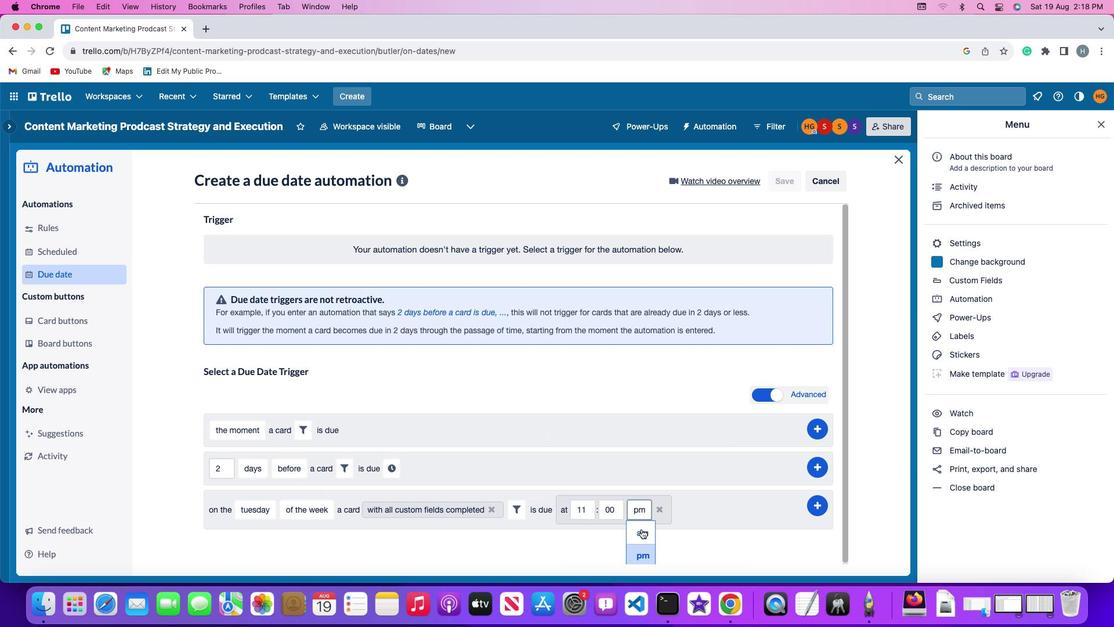 
Action: Mouse pressed left at (642, 529)
Screenshot: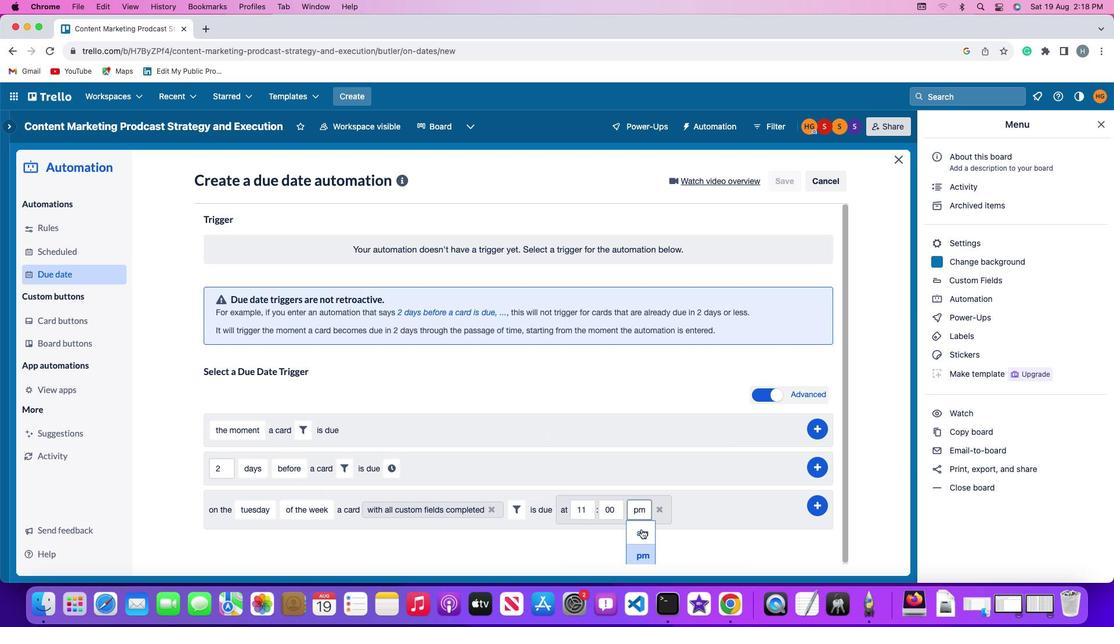 
Action: Mouse moved to (824, 502)
Screenshot: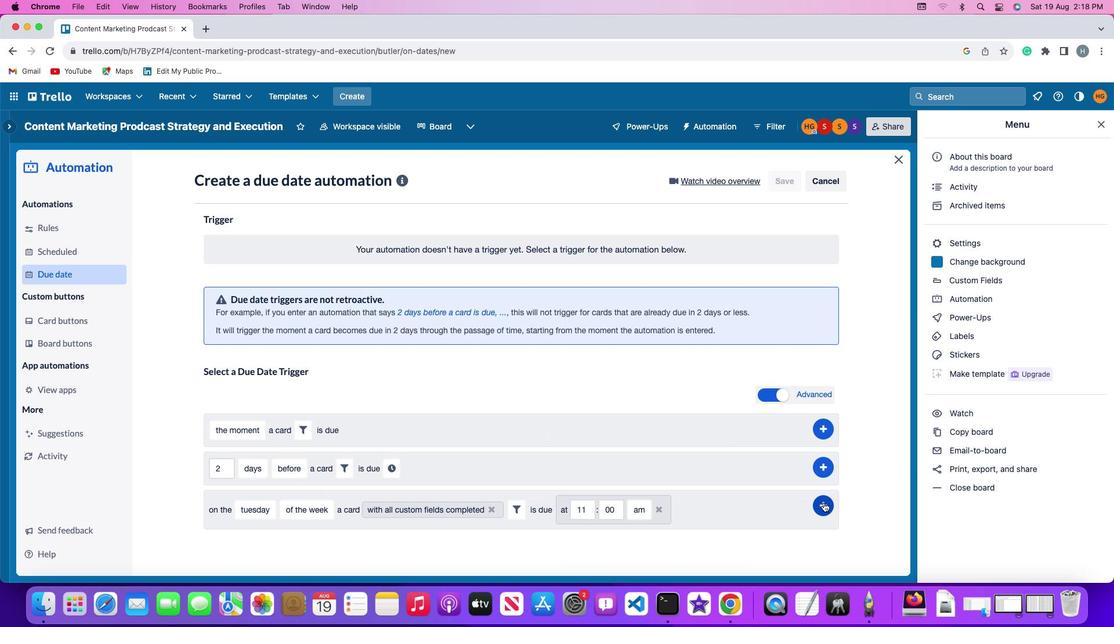 
Action: Mouse pressed left at (824, 502)
Screenshot: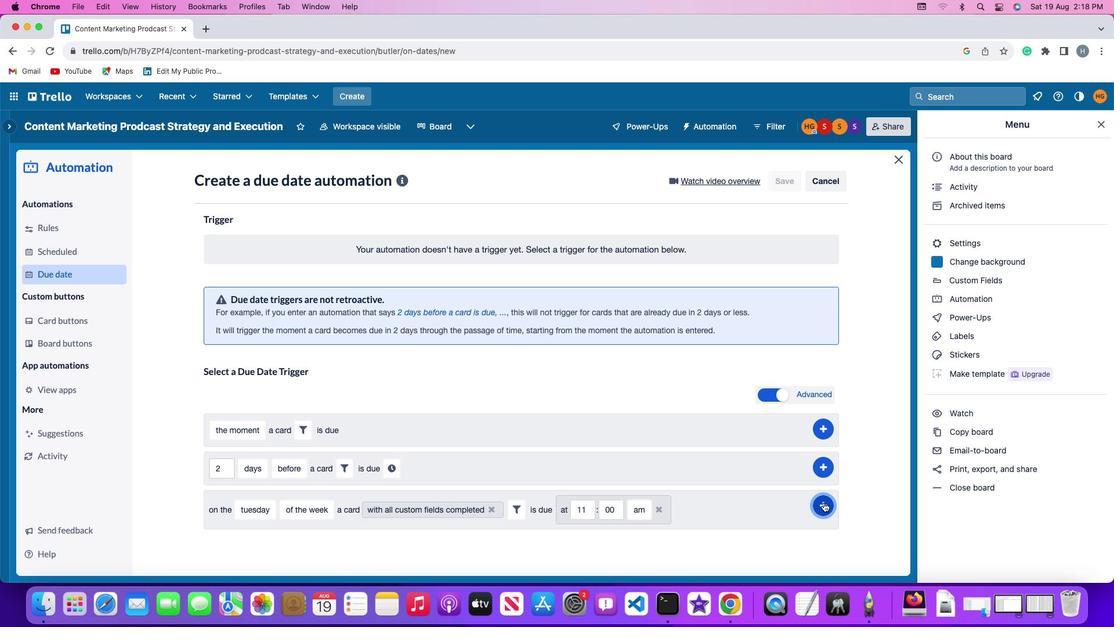 
Action: Mouse moved to (873, 418)
Screenshot: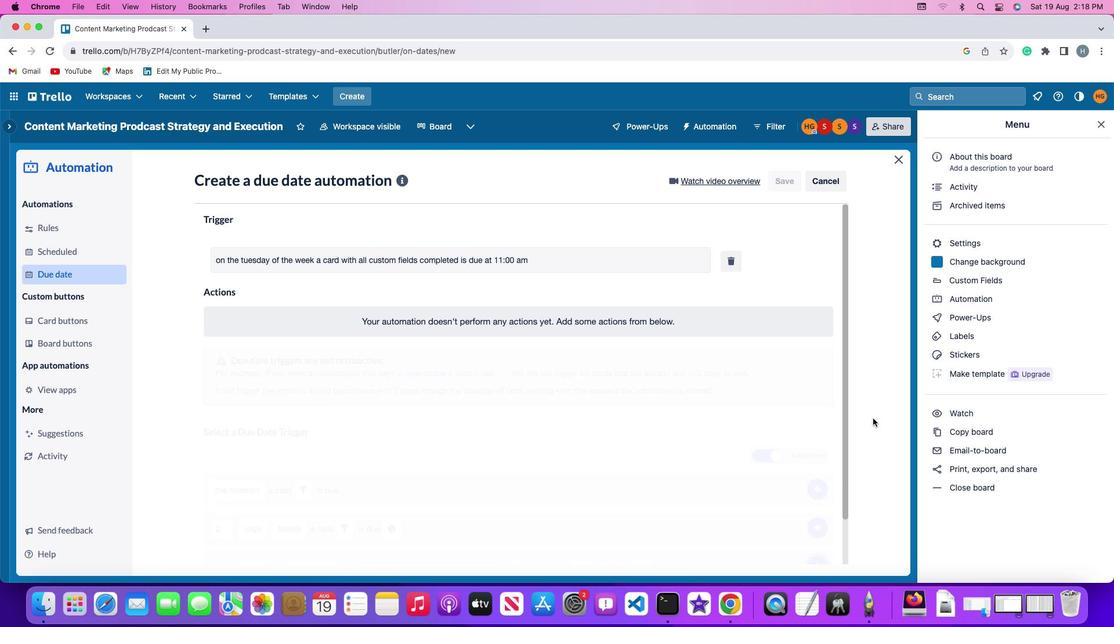 
